 Task: Search one way flight ticket for 2 adults, 4 children and 1 infant on lap in business from Grand Forks: Grand Forks International Airport to Riverton: Central Wyoming Regional Airport (was Riverton Regional) on 8-4-2023. Choice of flights is Singapure airlines. Price is upto 98000. Outbound departure time preference is 4:45.
Action: Mouse moved to (382, 321)
Screenshot: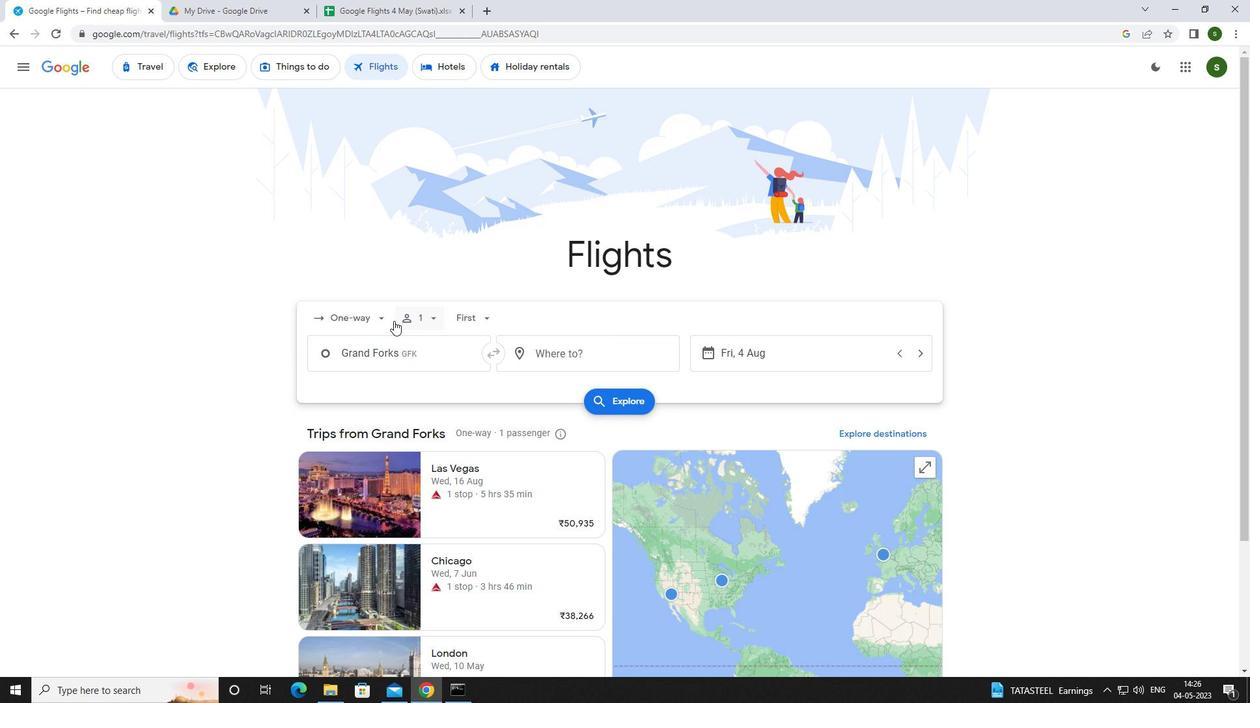 
Action: Mouse pressed left at (382, 321)
Screenshot: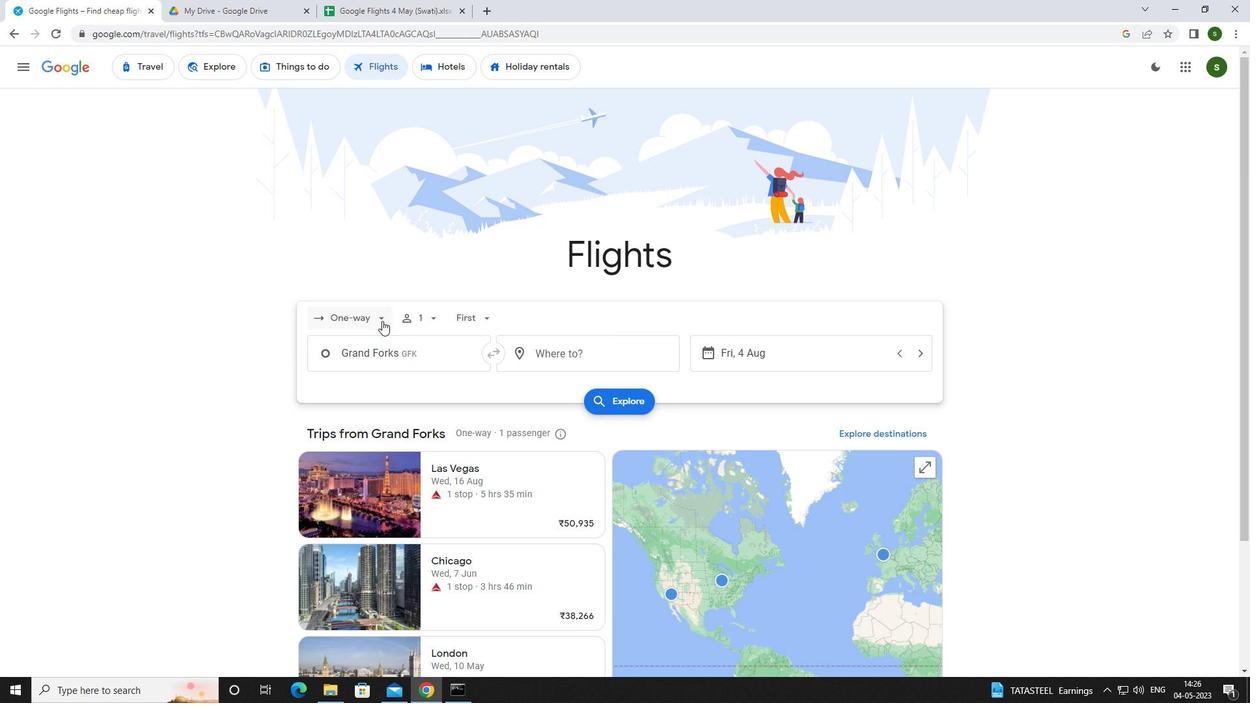 
Action: Mouse moved to (380, 377)
Screenshot: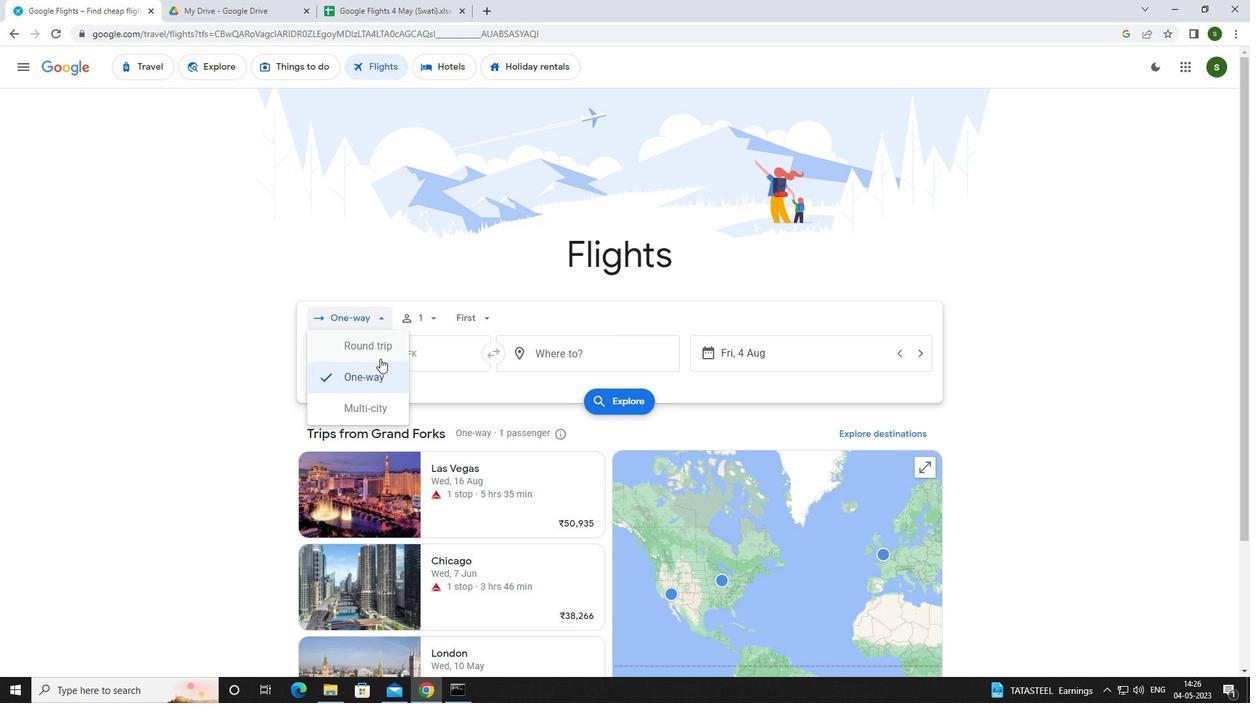 
Action: Mouse pressed left at (380, 377)
Screenshot: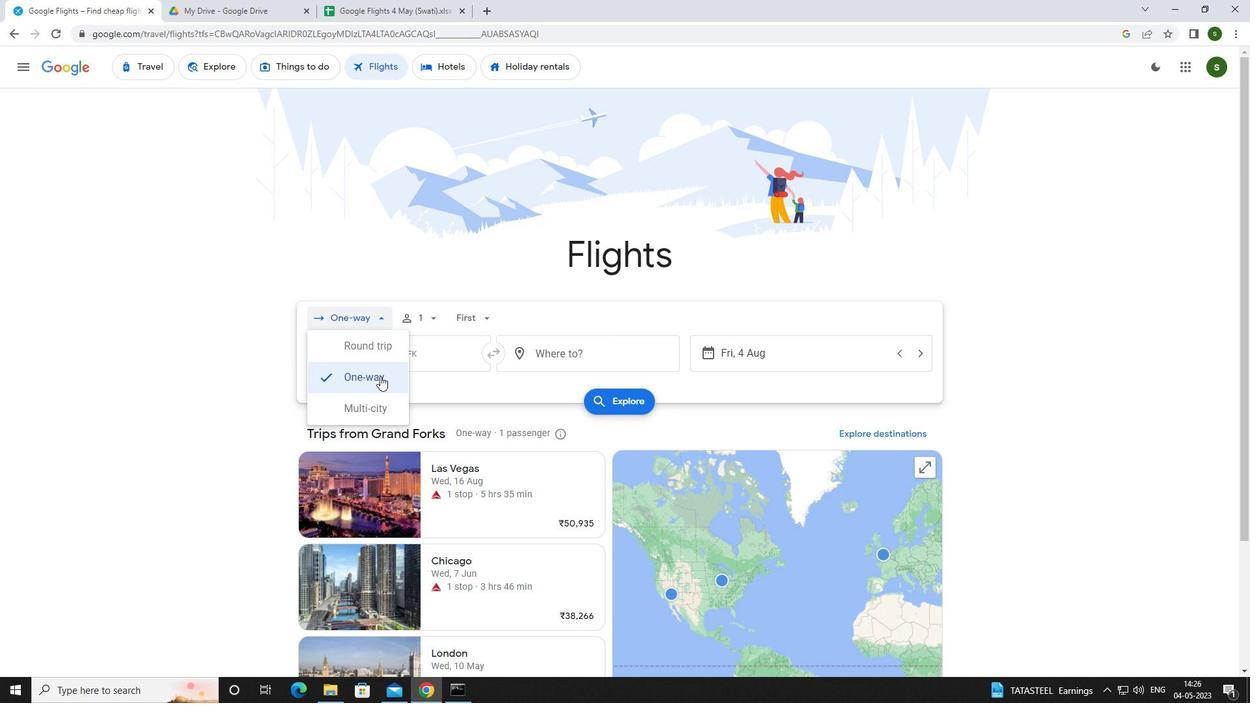
Action: Mouse moved to (433, 315)
Screenshot: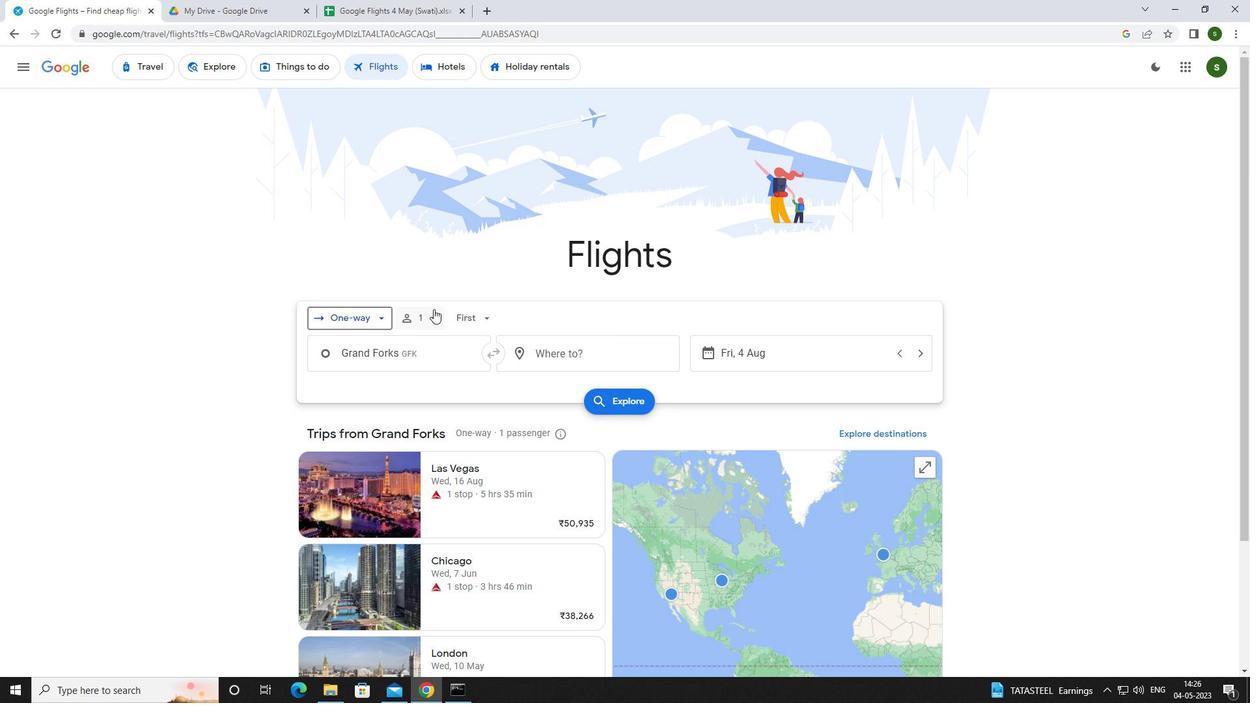 
Action: Mouse pressed left at (433, 315)
Screenshot: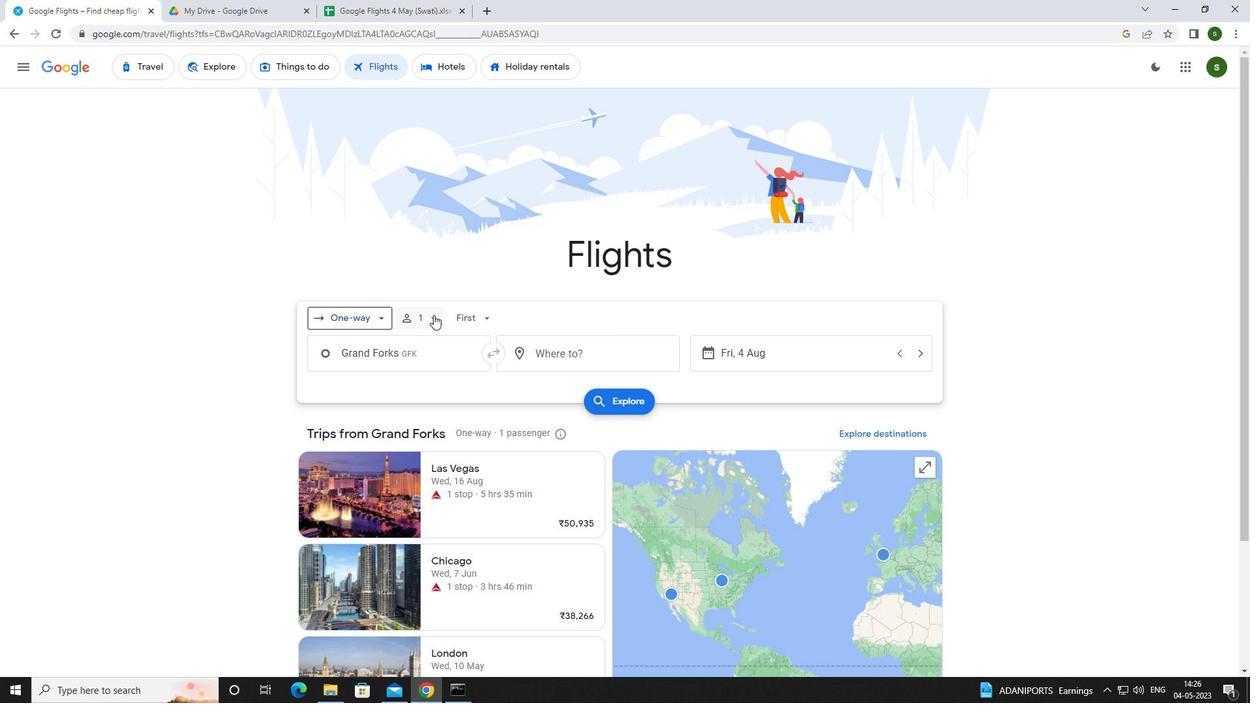 
Action: Mouse moved to (535, 355)
Screenshot: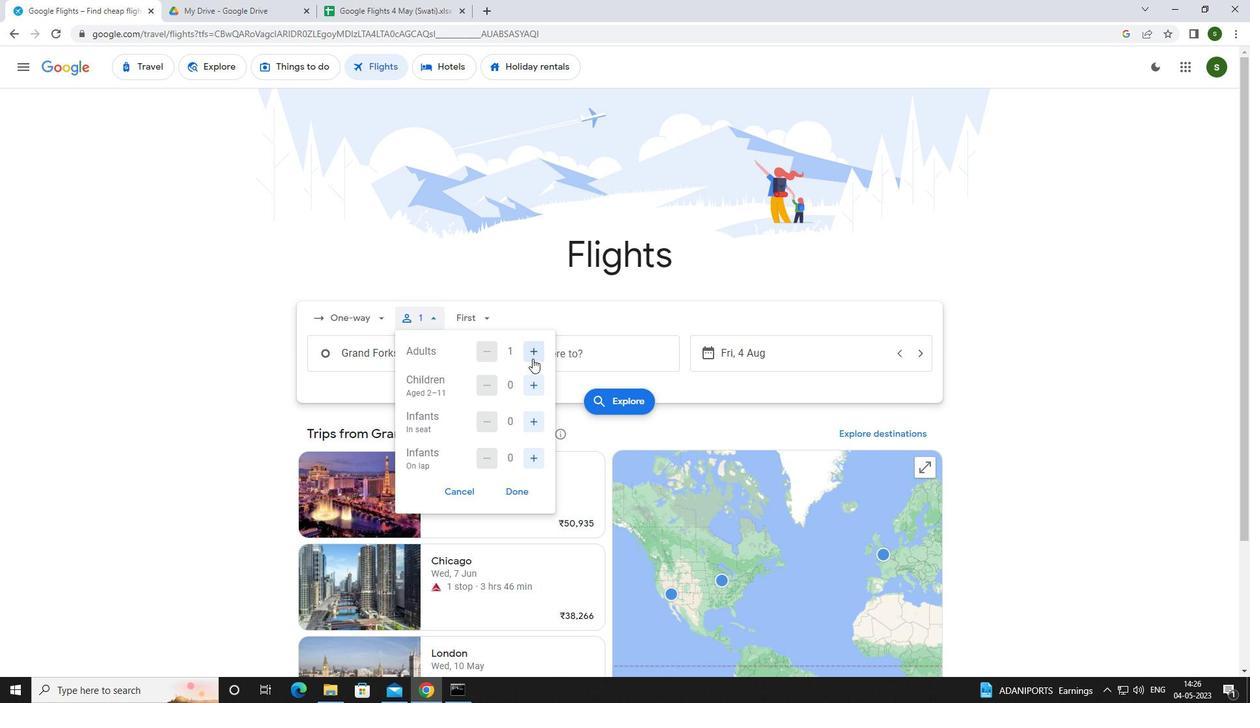 
Action: Mouse pressed left at (535, 355)
Screenshot: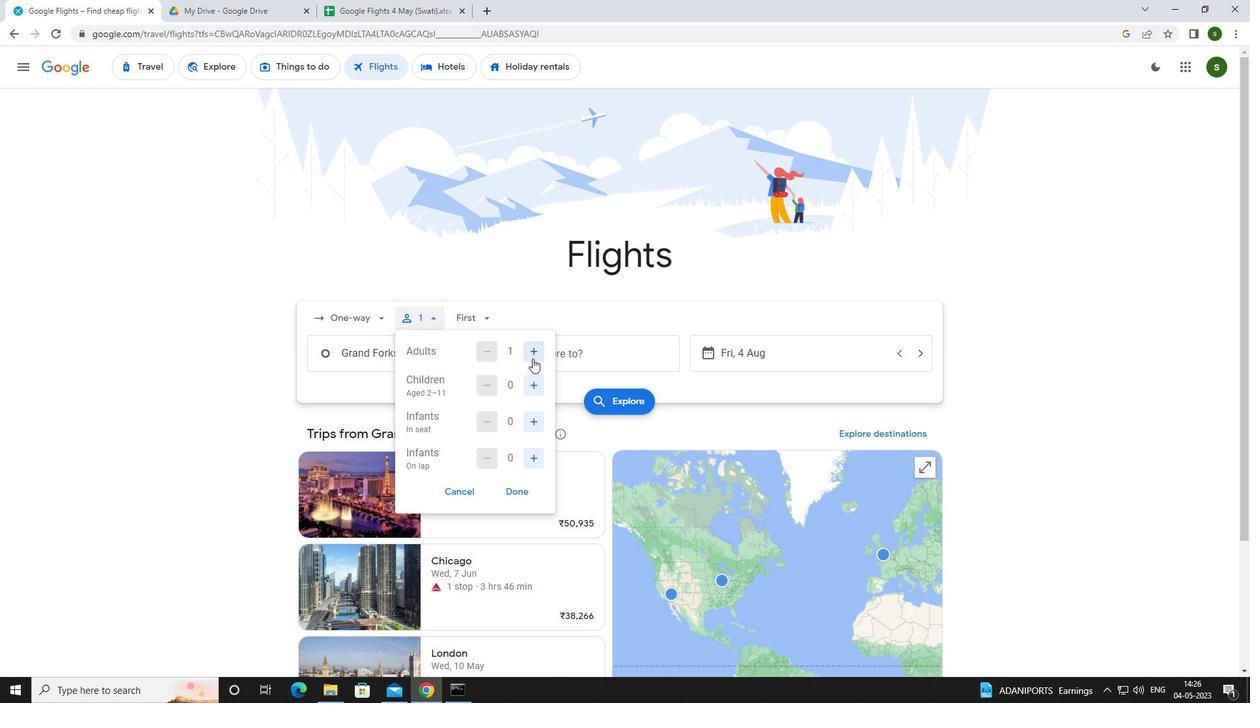 
Action: Mouse moved to (532, 373)
Screenshot: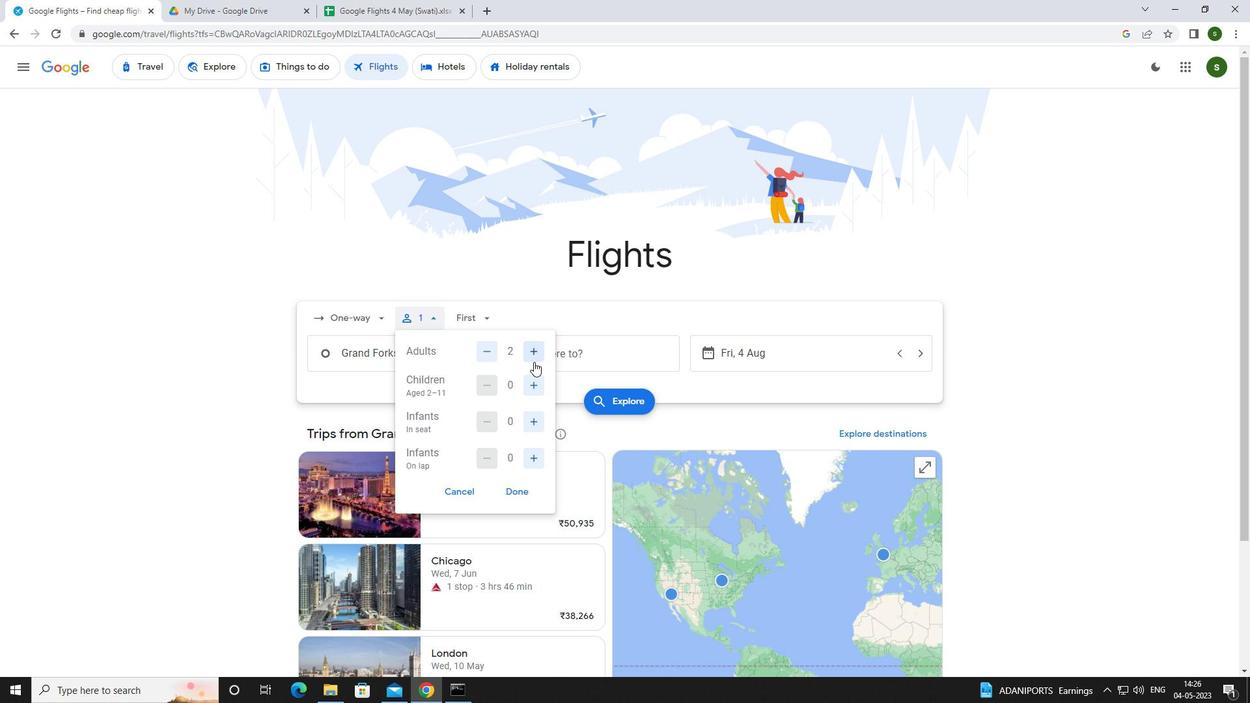 
Action: Mouse pressed left at (532, 373)
Screenshot: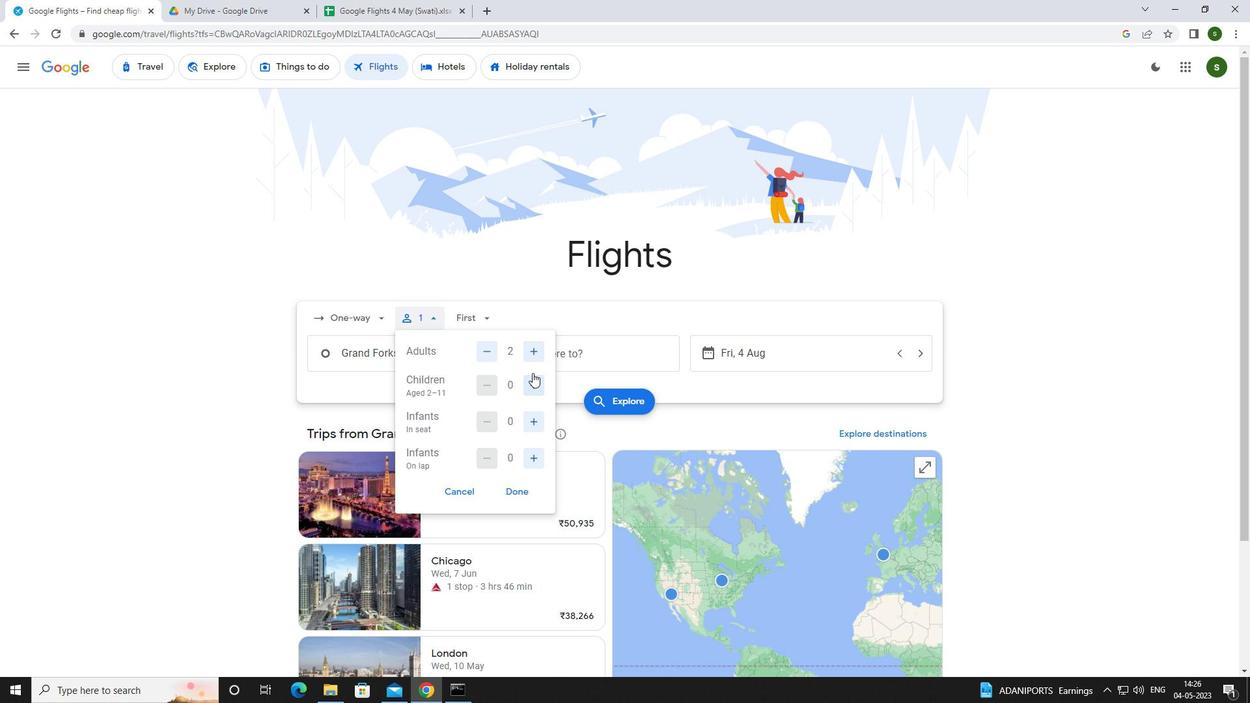 
Action: Mouse pressed left at (532, 373)
Screenshot: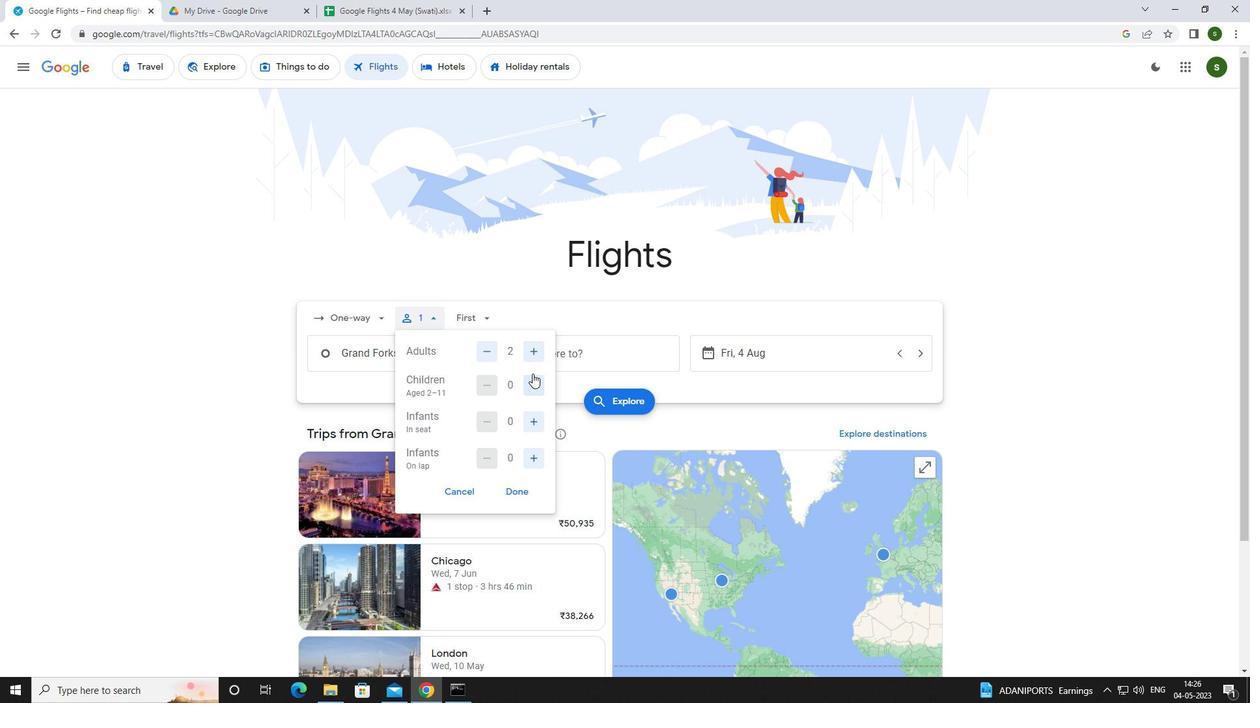 
Action: Mouse pressed left at (532, 373)
Screenshot: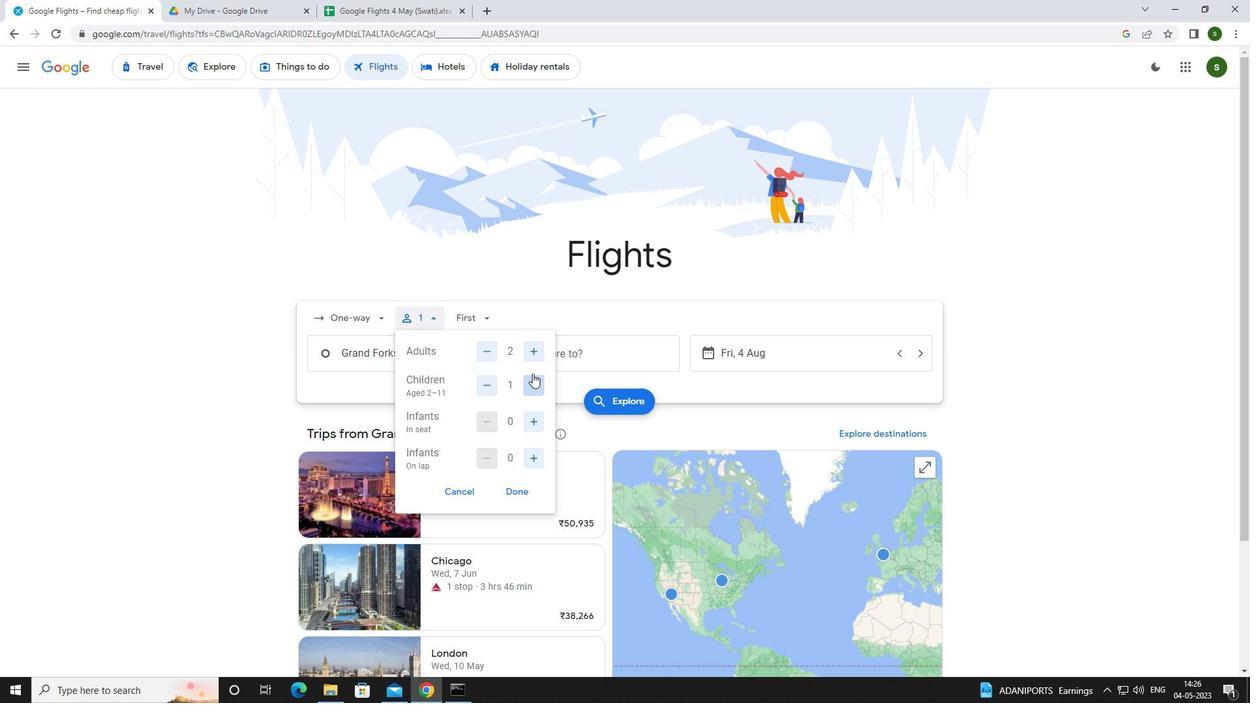 
Action: Mouse pressed left at (532, 373)
Screenshot: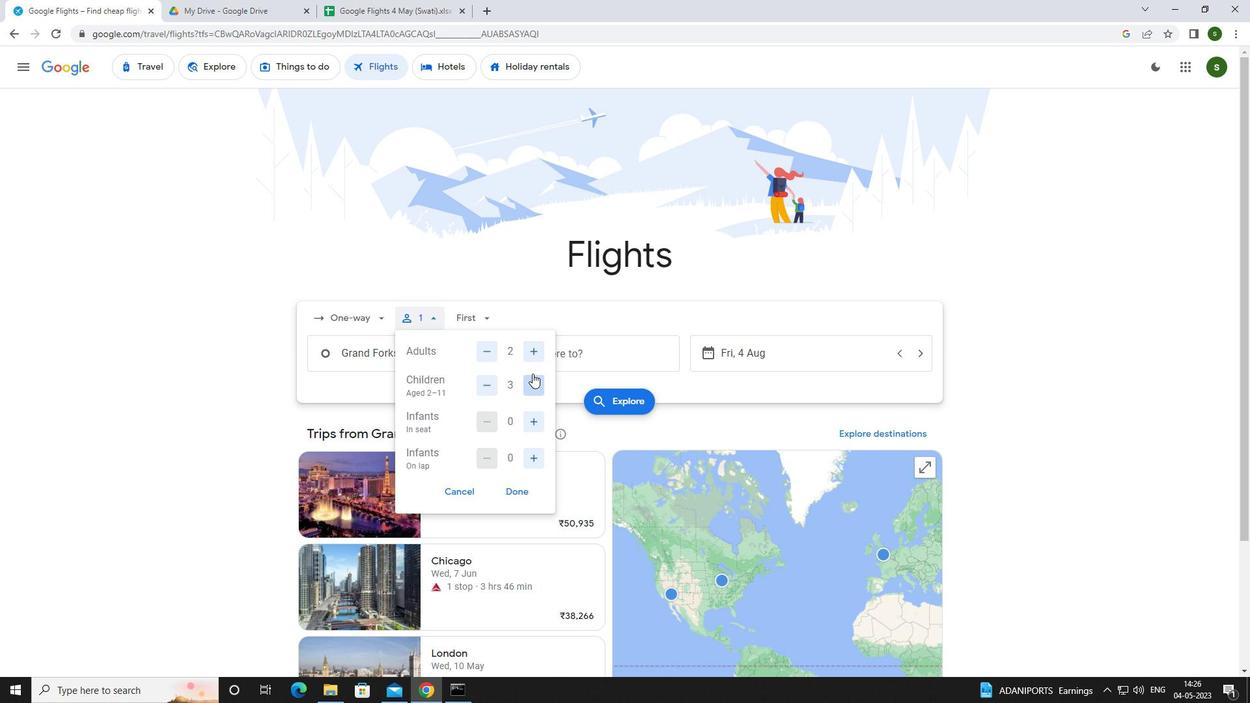 
Action: Mouse moved to (539, 453)
Screenshot: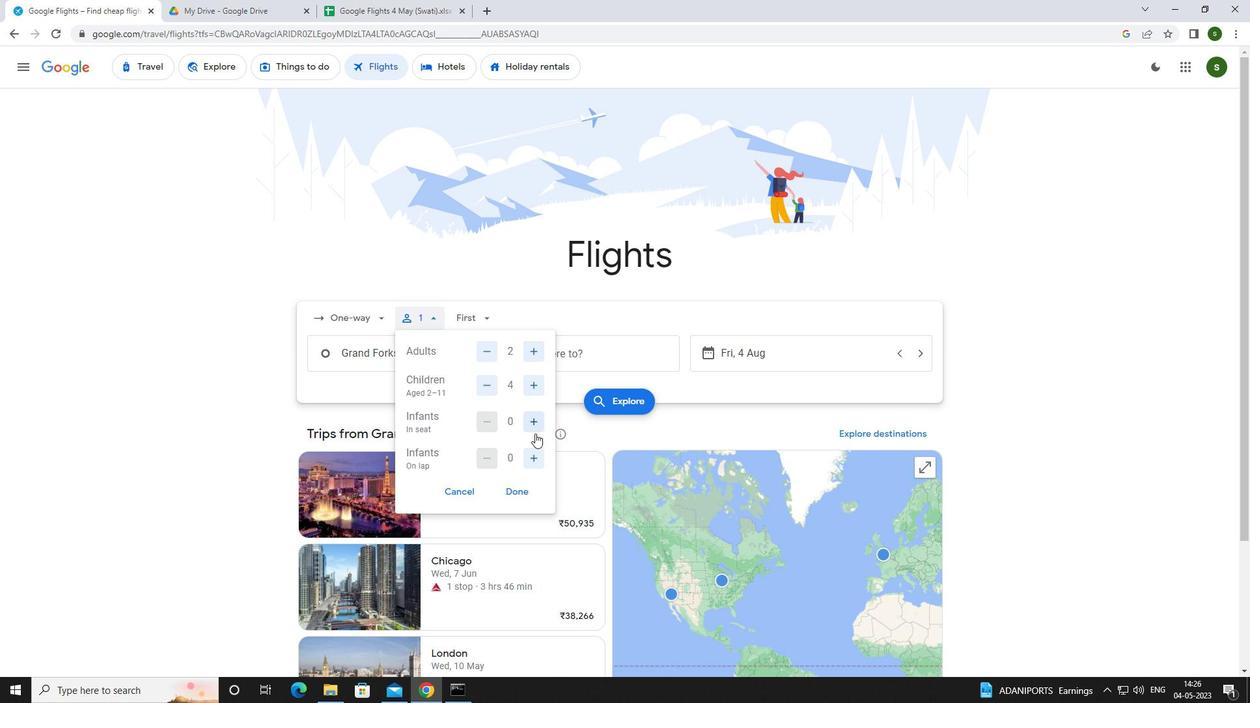 
Action: Mouse pressed left at (539, 453)
Screenshot: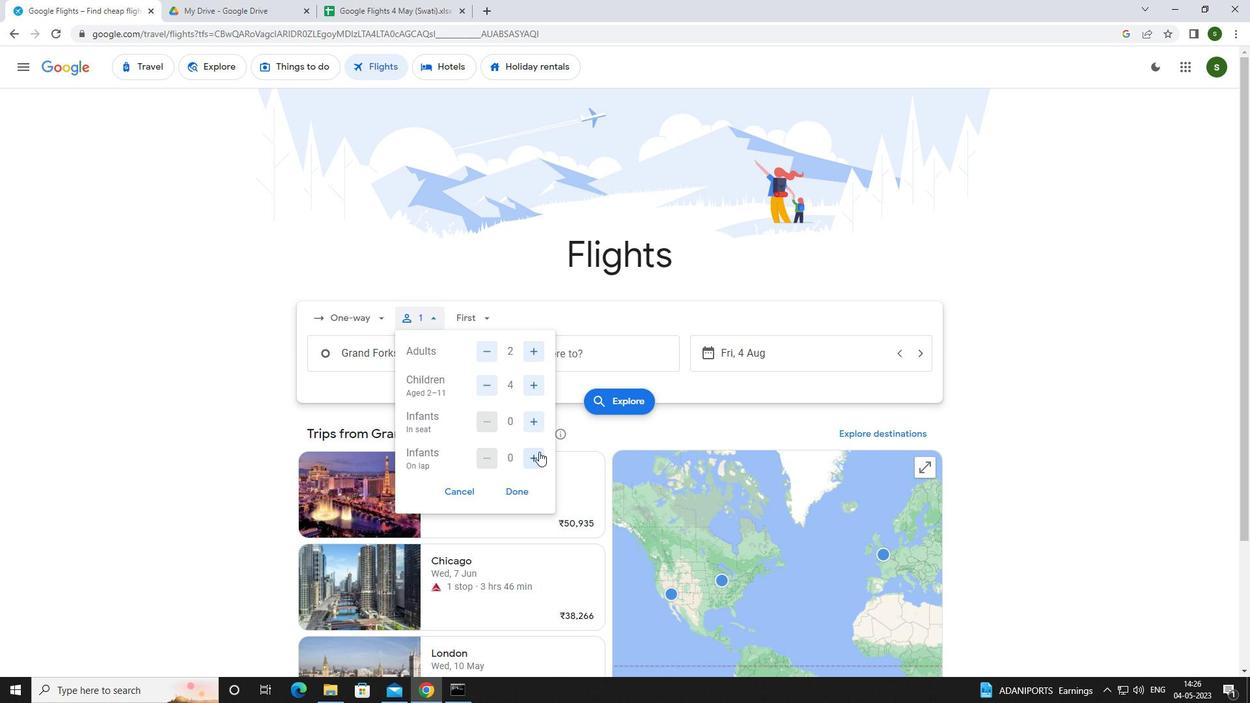 
Action: Mouse moved to (486, 316)
Screenshot: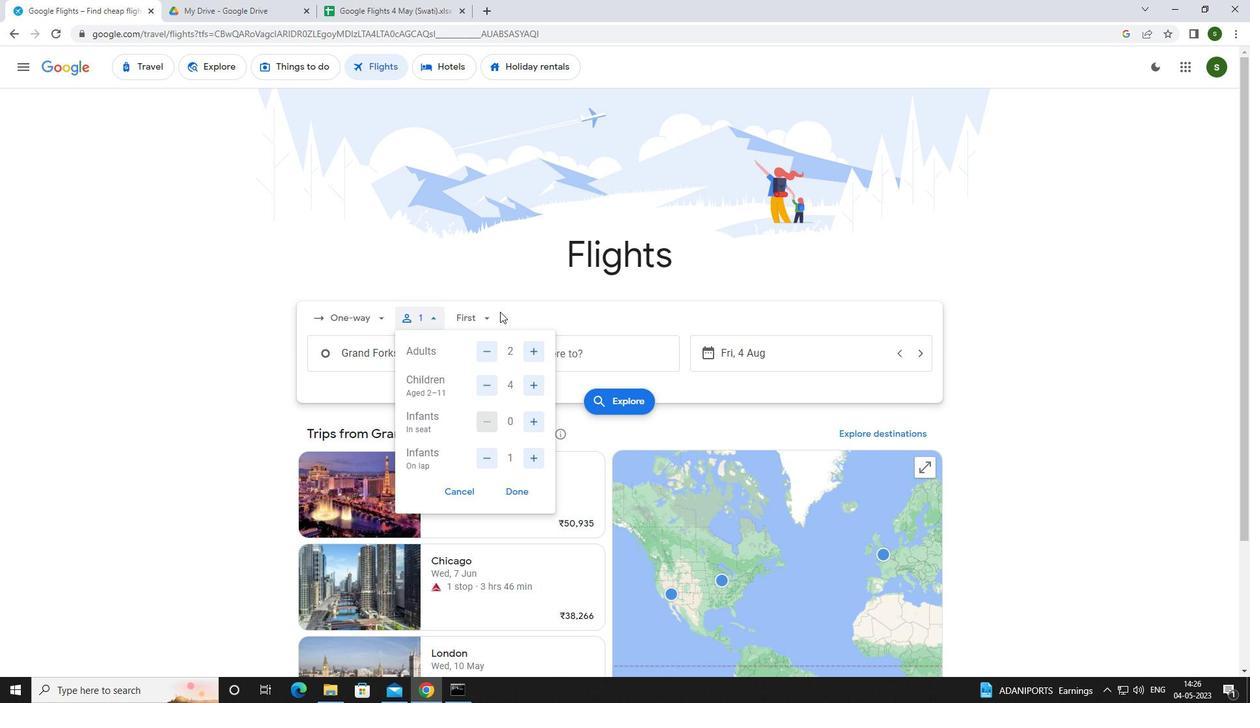 
Action: Mouse pressed left at (486, 316)
Screenshot: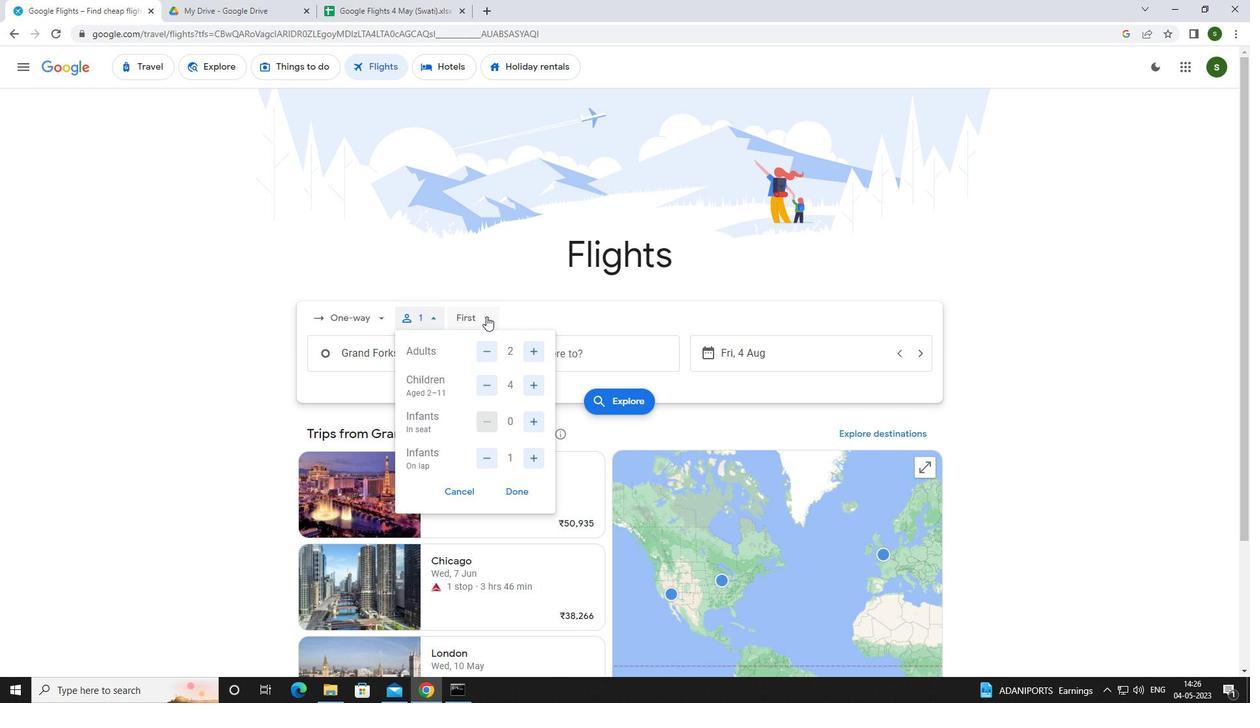 
Action: Mouse moved to (505, 404)
Screenshot: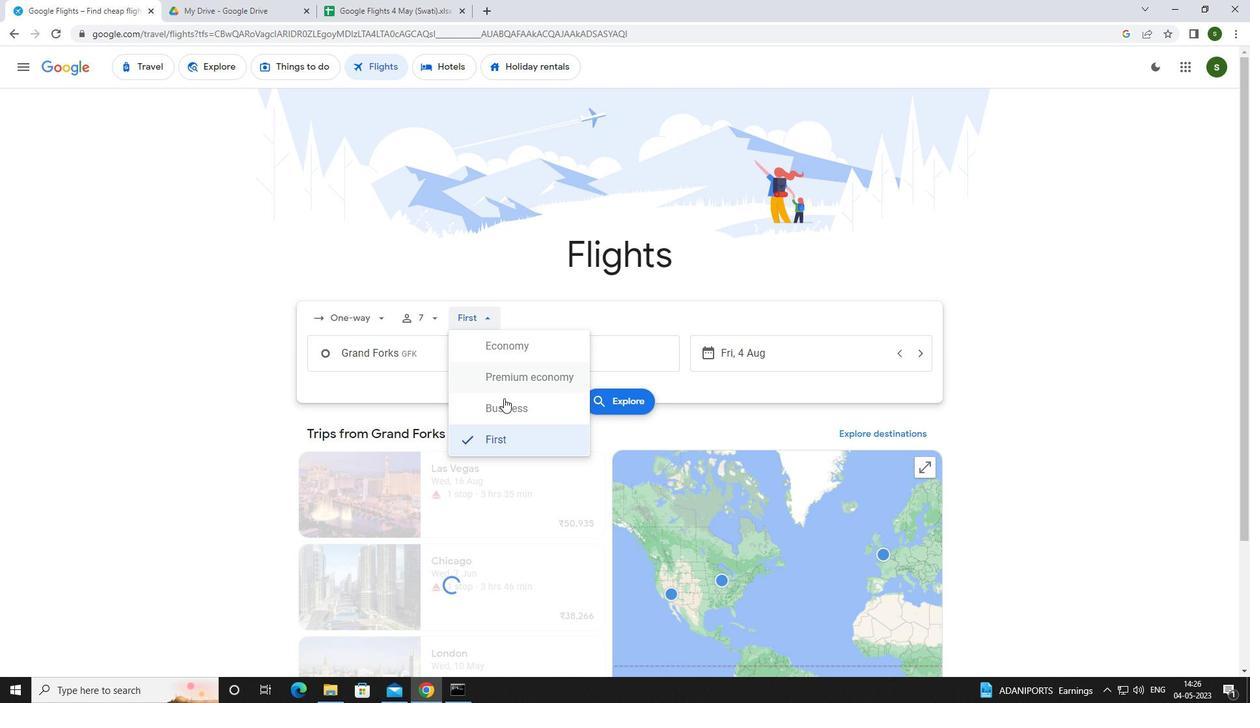 
Action: Mouse pressed left at (505, 404)
Screenshot: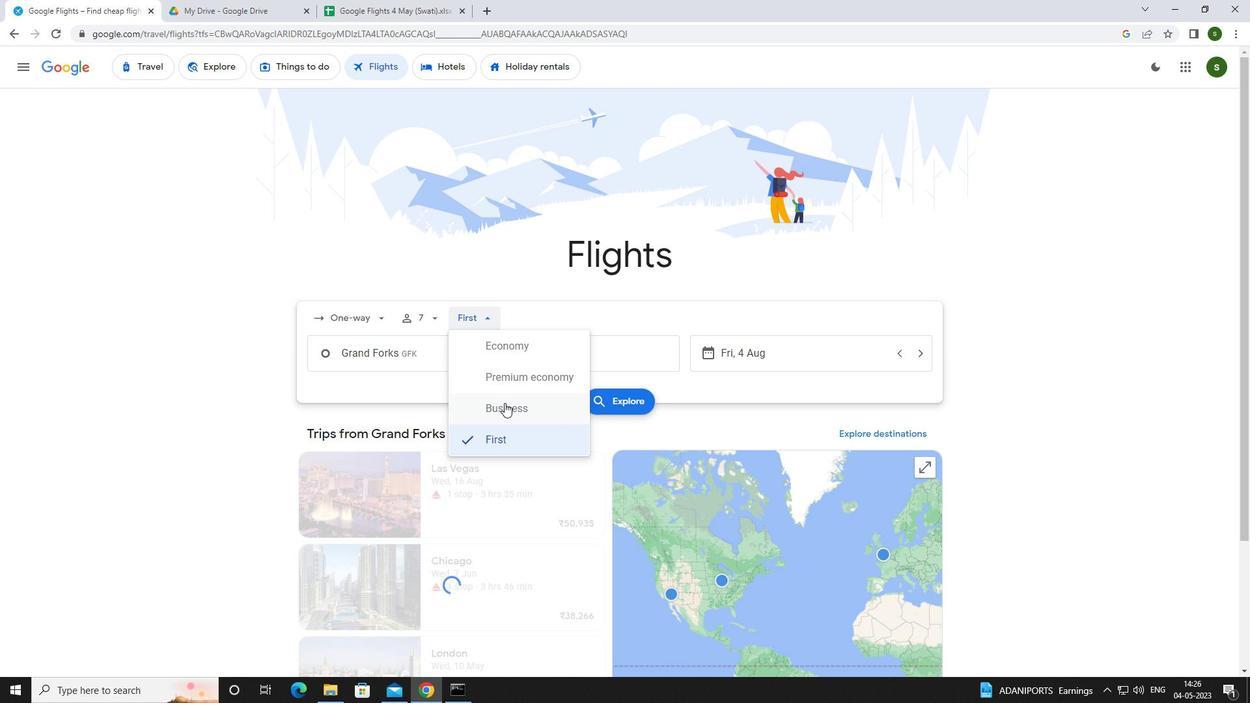 
Action: Mouse moved to (462, 356)
Screenshot: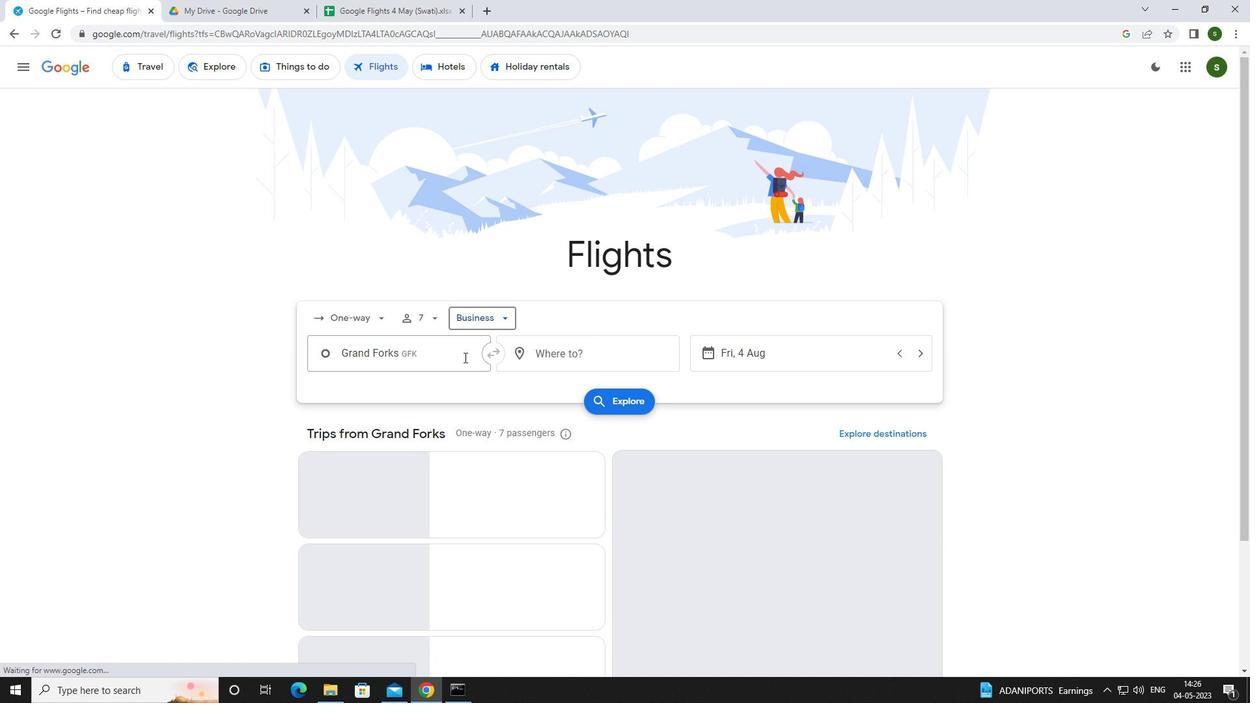
Action: Mouse pressed left at (462, 356)
Screenshot: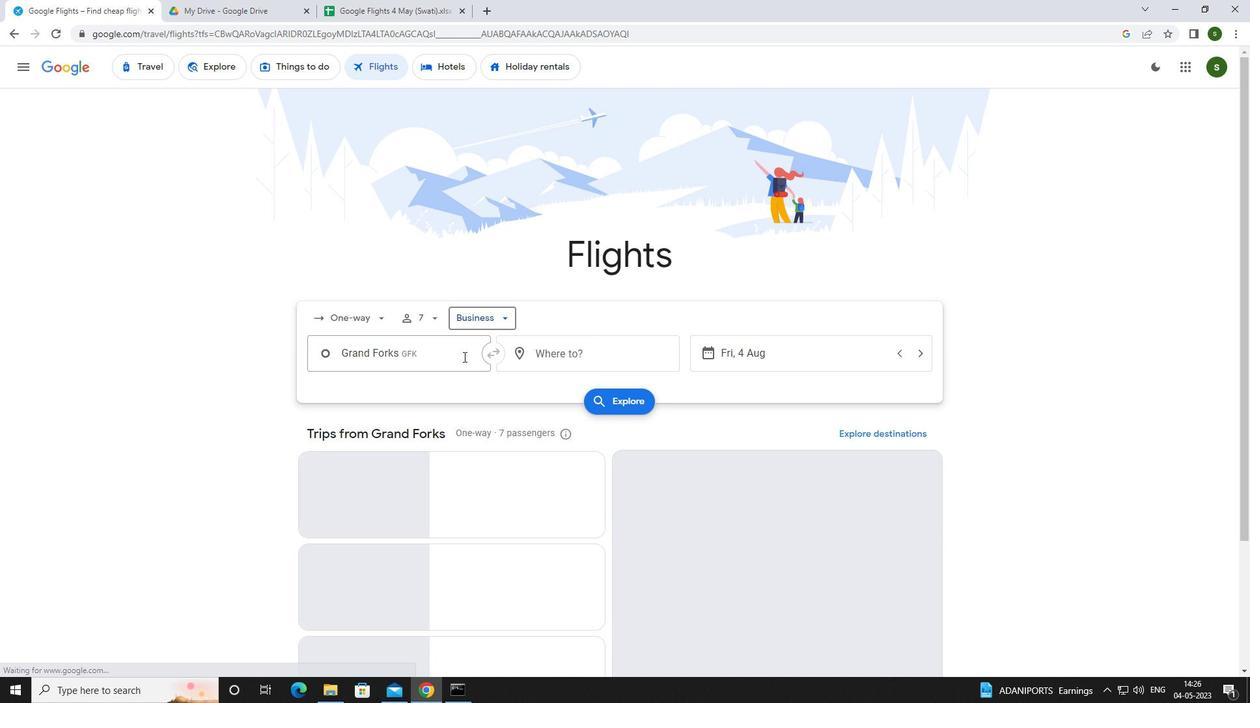 
Action: Mouse moved to (461, 356)
Screenshot: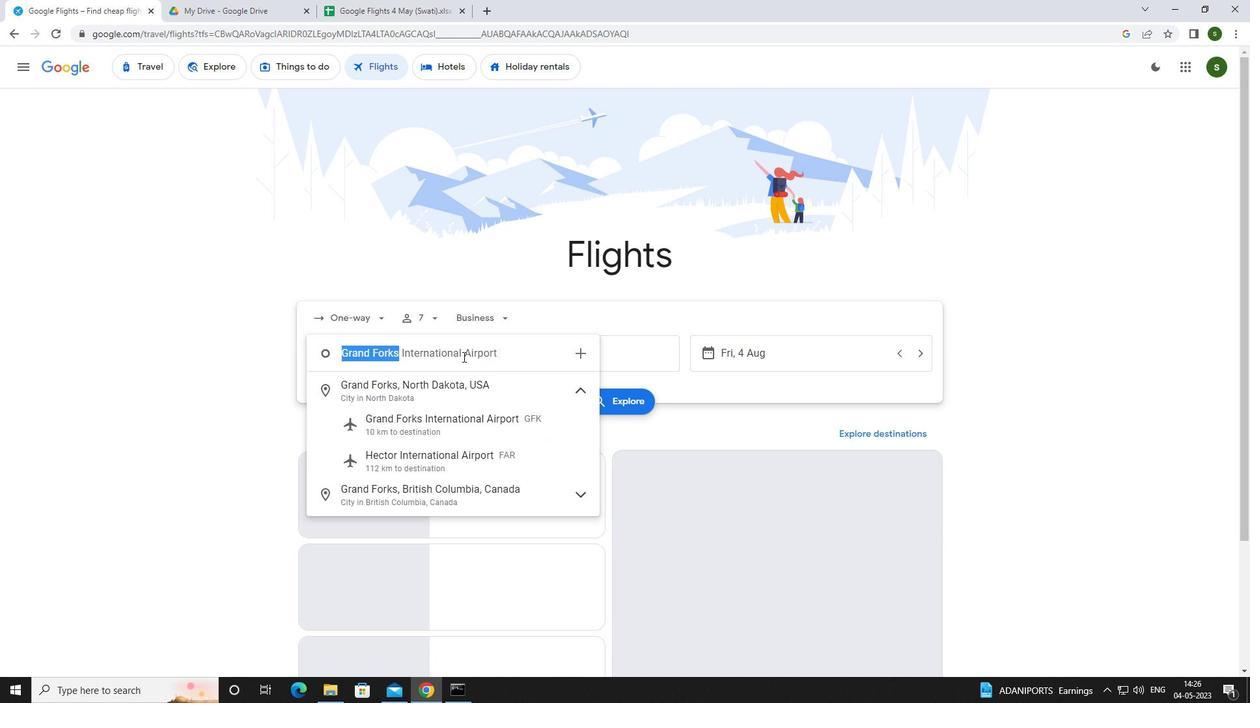 
Action: Key pressed <Key.caps_lock>g<Key.caps_lock>rand<Key.space><Key.caps_lock>f<Key.caps_lock>ork
Screenshot: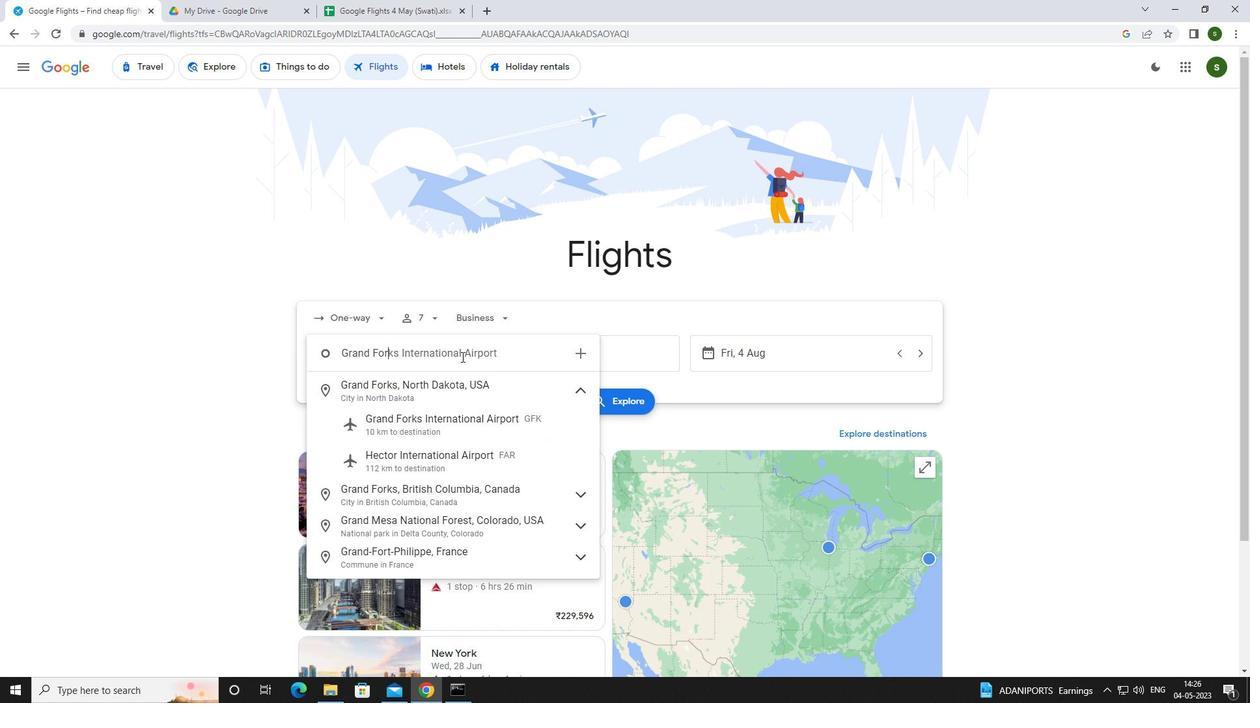 
Action: Mouse moved to (443, 427)
Screenshot: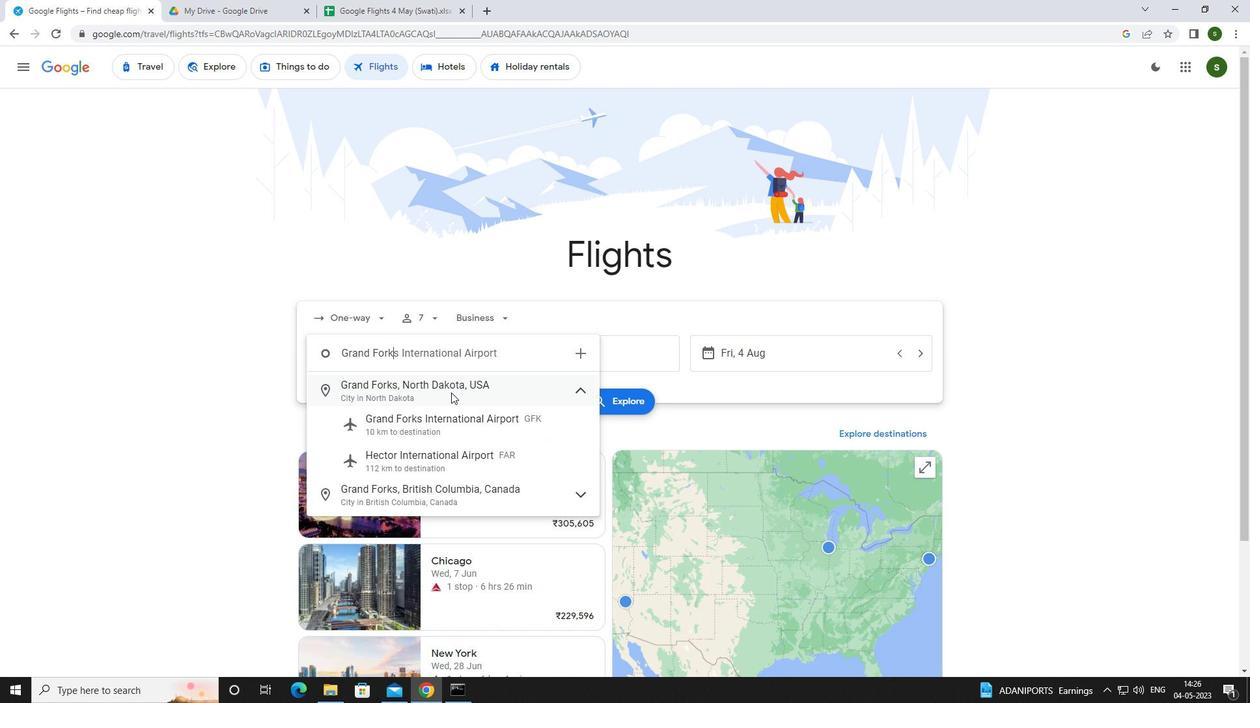 
Action: Mouse pressed left at (443, 427)
Screenshot: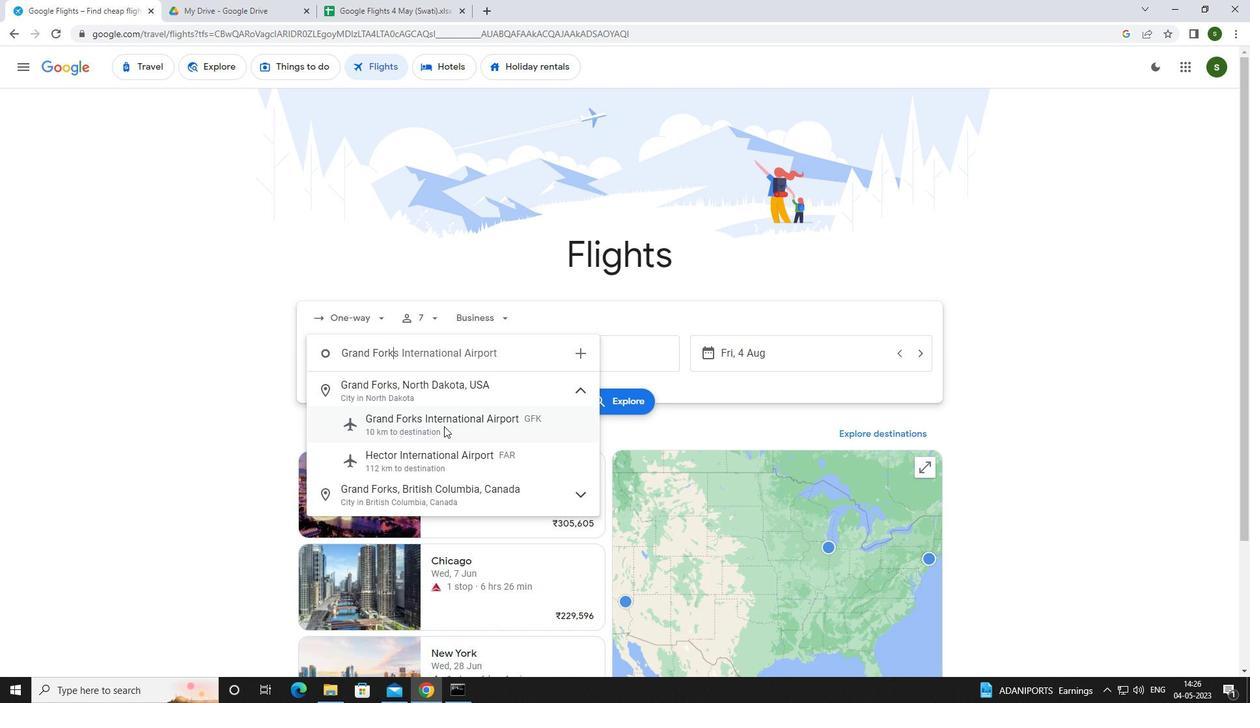 
Action: Mouse moved to (575, 362)
Screenshot: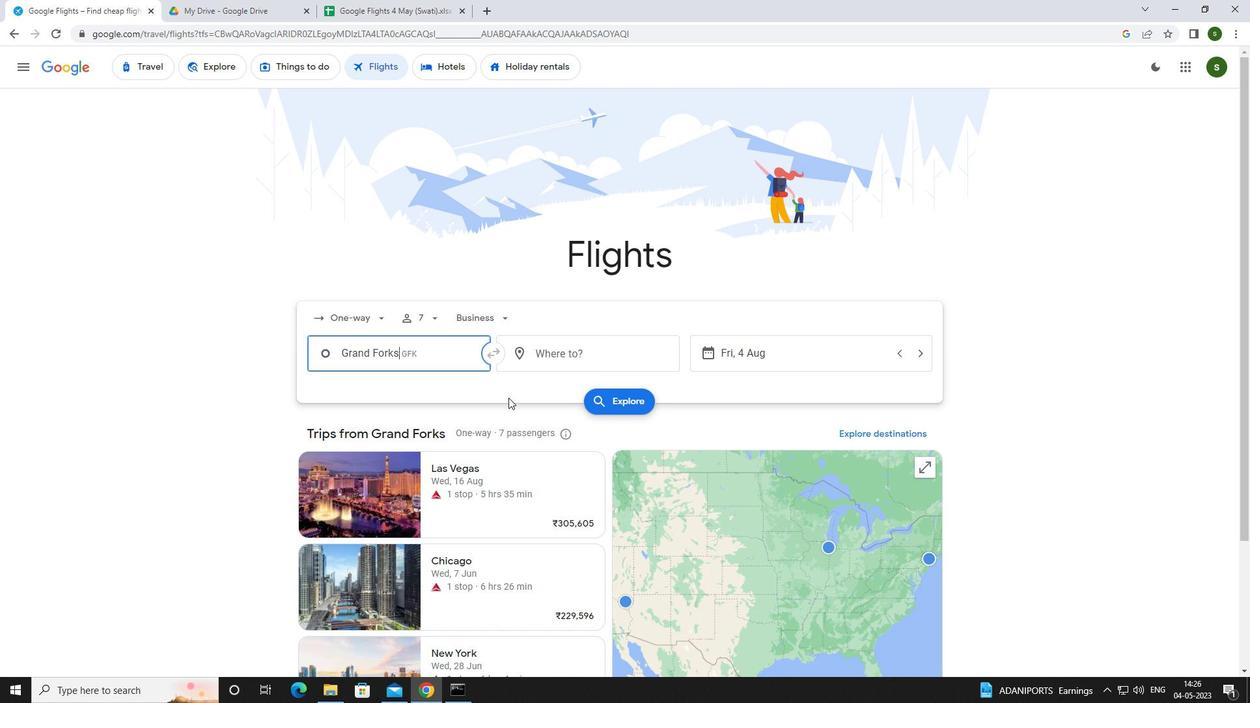 
Action: Mouse pressed left at (575, 362)
Screenshot: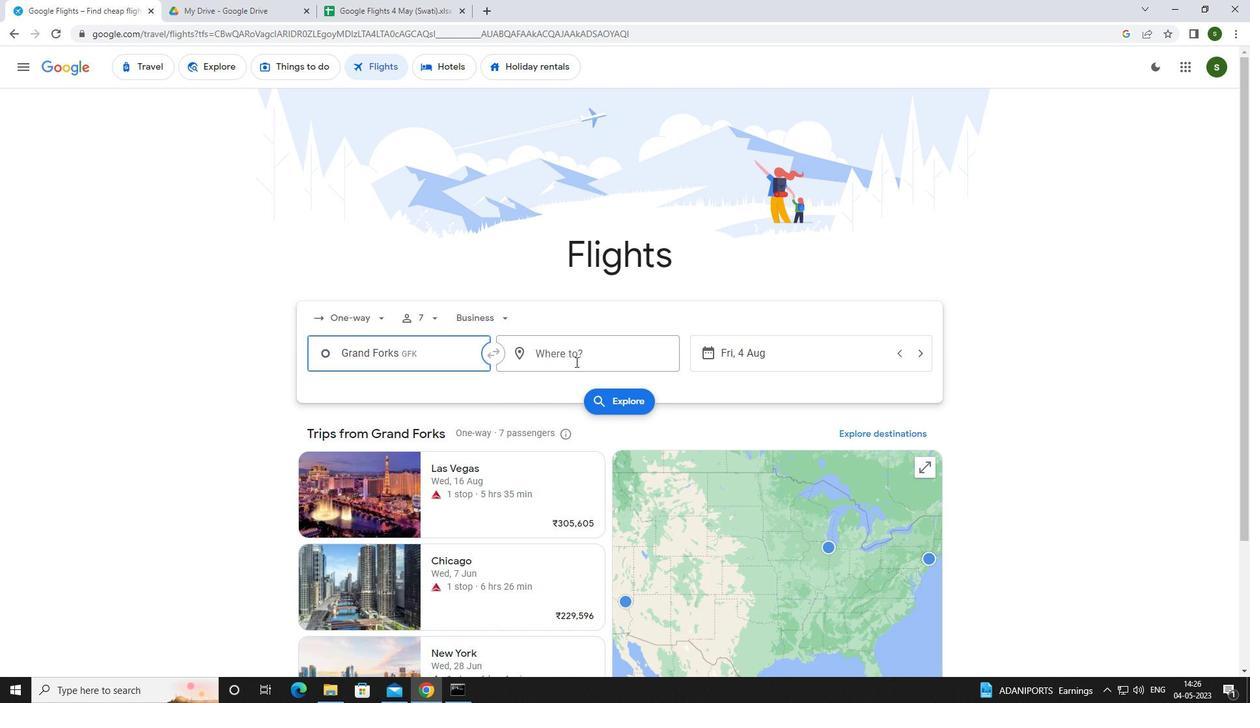 
Action: Key pressed <Key.caps_lock>r<Key.caps_lock>iverto
Screenshot: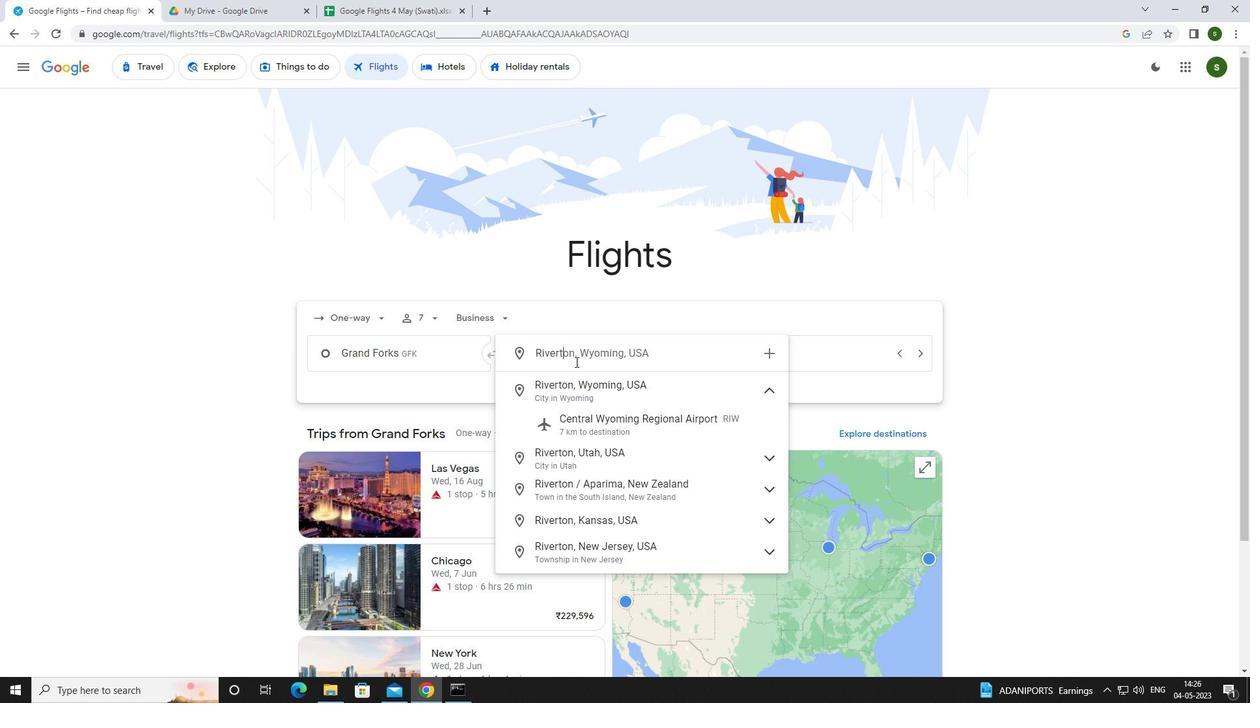 
Action: Mouse moved to (597, 438)
Screenshot: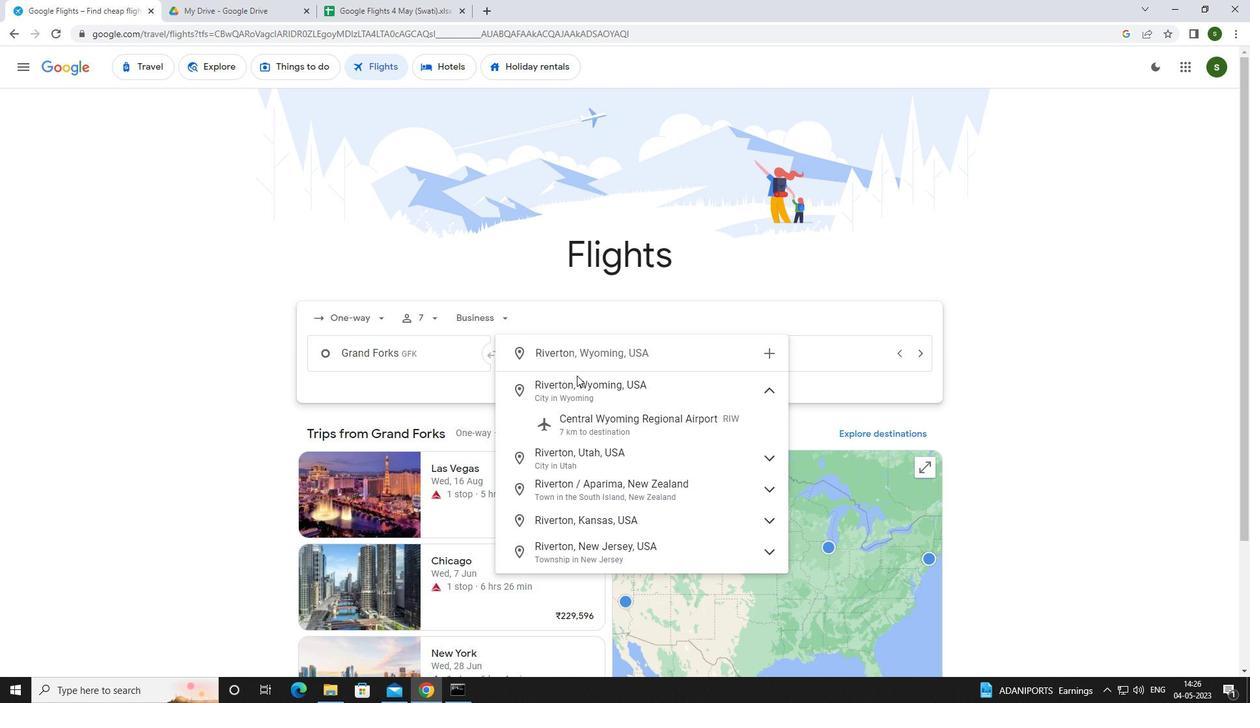 
Action: Mouse pressed left at (597, 438)
Screenshot: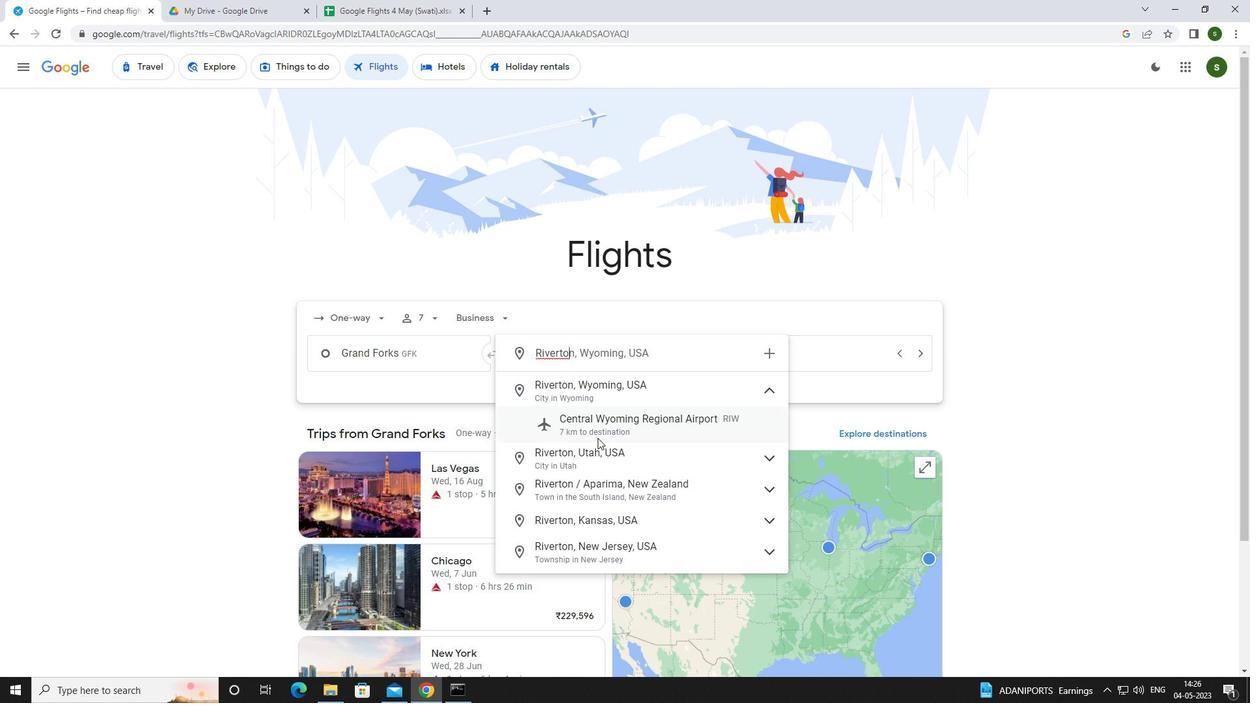 
Action: Mouse moved to (770, 358)
Screenshot: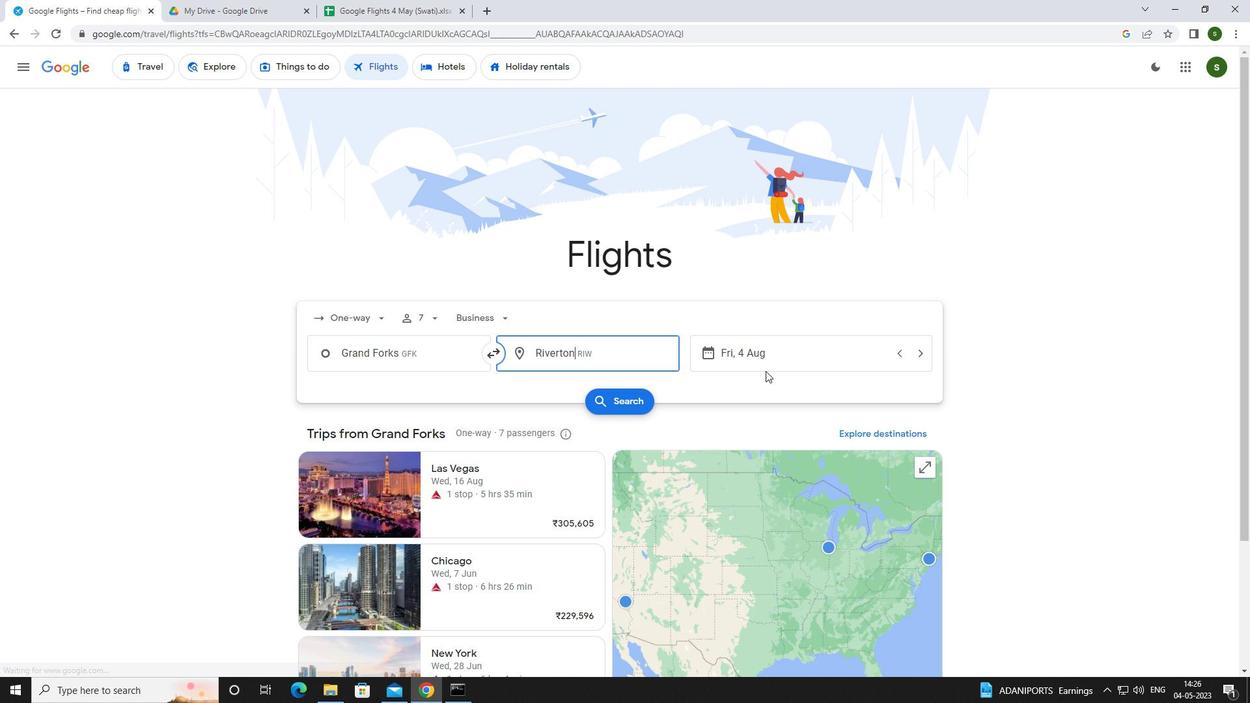 
Action: Mouse pressed left at (770, 358)
Screenshot: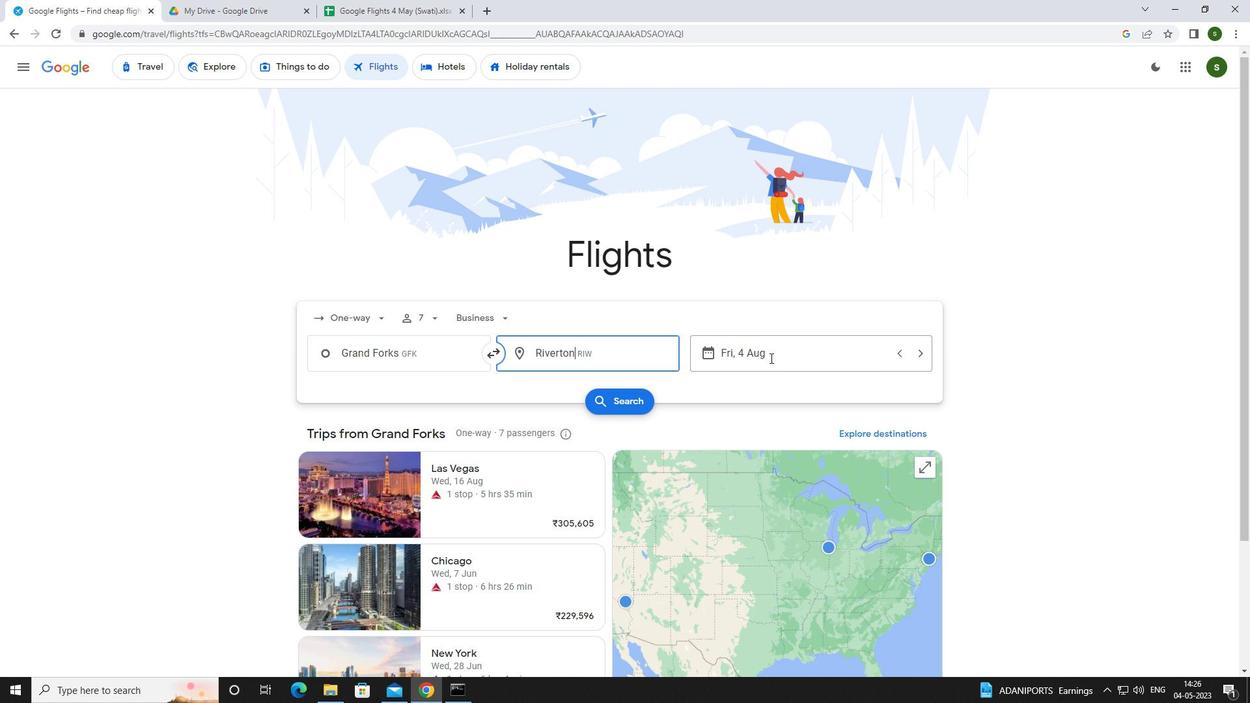 
Action: Mouse moved to (626, 442)
Screenshot: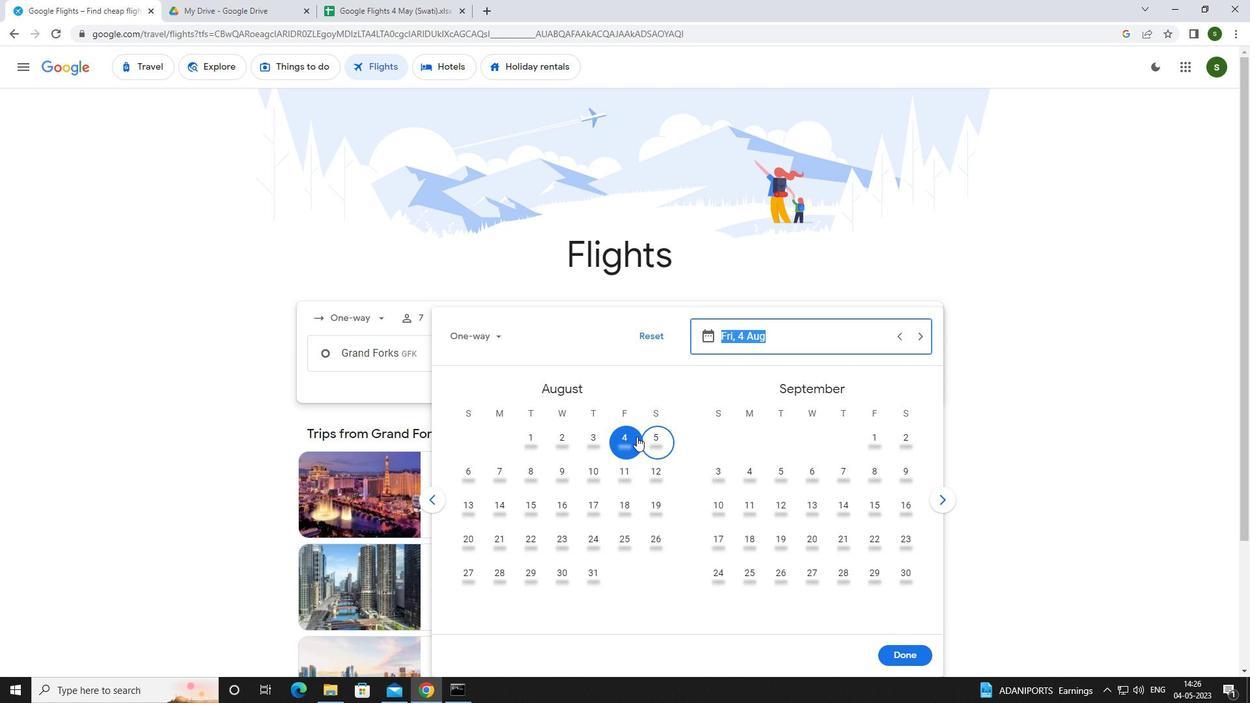 
Action: Mouse pressed left at (626, 442)
Screenshot: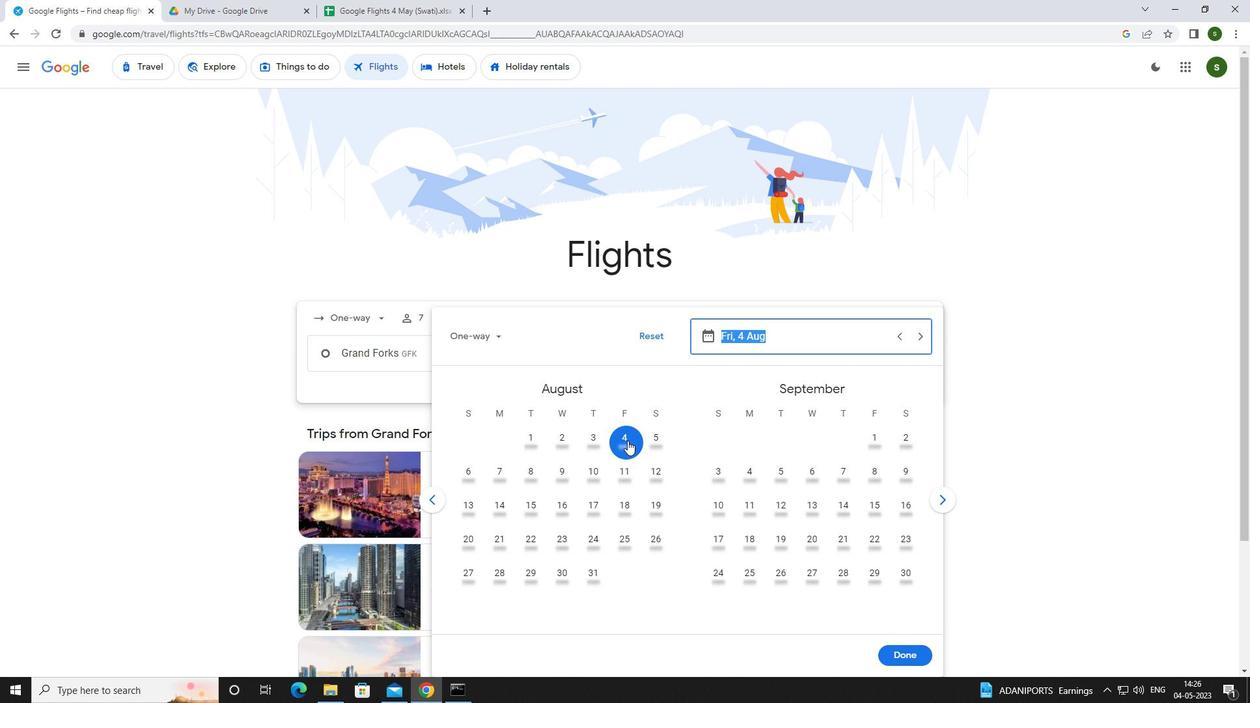 
Action: Mouse moved to (896, 662)
Screenshot: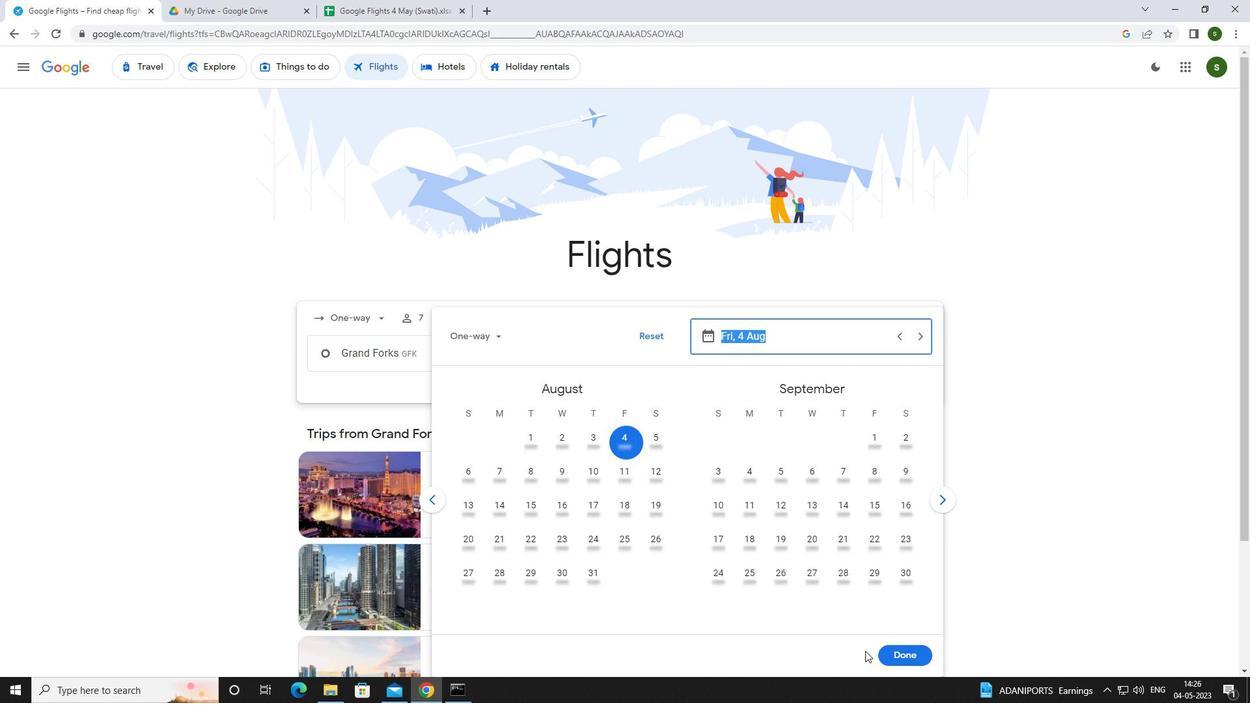 
Action: Mouse pressed left at (896, 662)
Screenshot: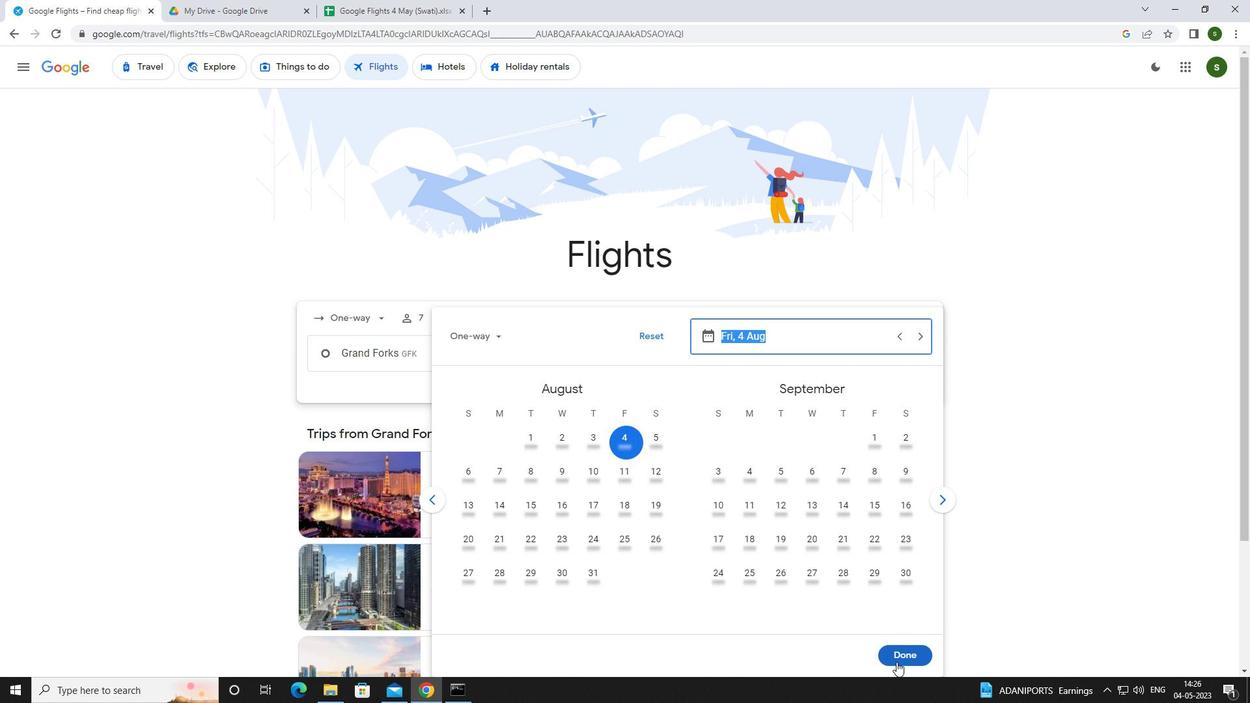 
Action: Mouse moved to (621, 395)
Screenshot: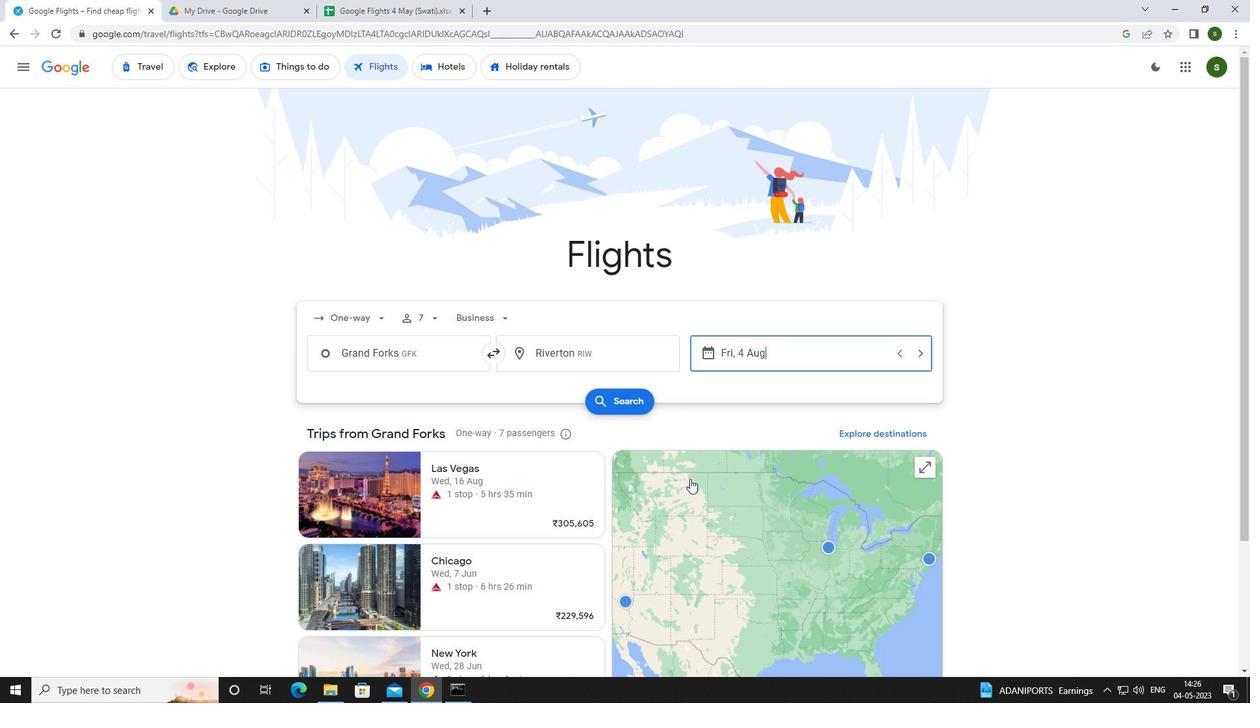 
Action: Mouse pressed left at (621, 395)
Screenshot: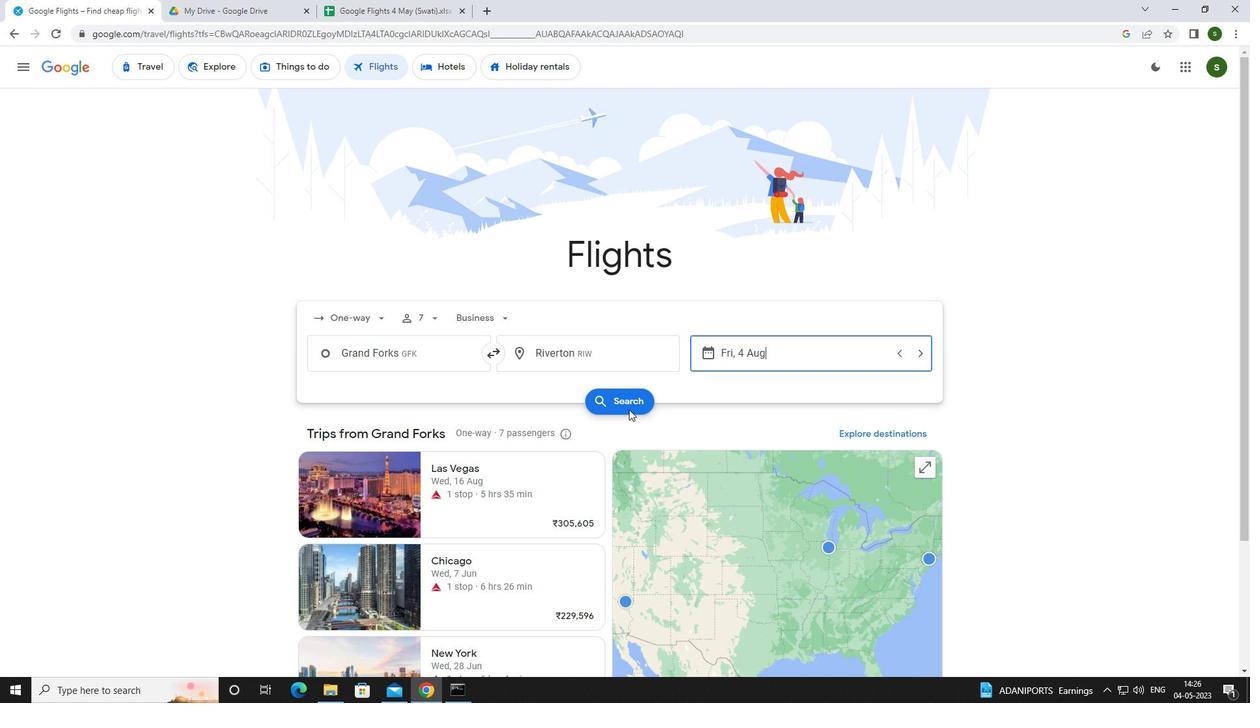 
Action: Mouse moved to (330, 187)
Screenshot: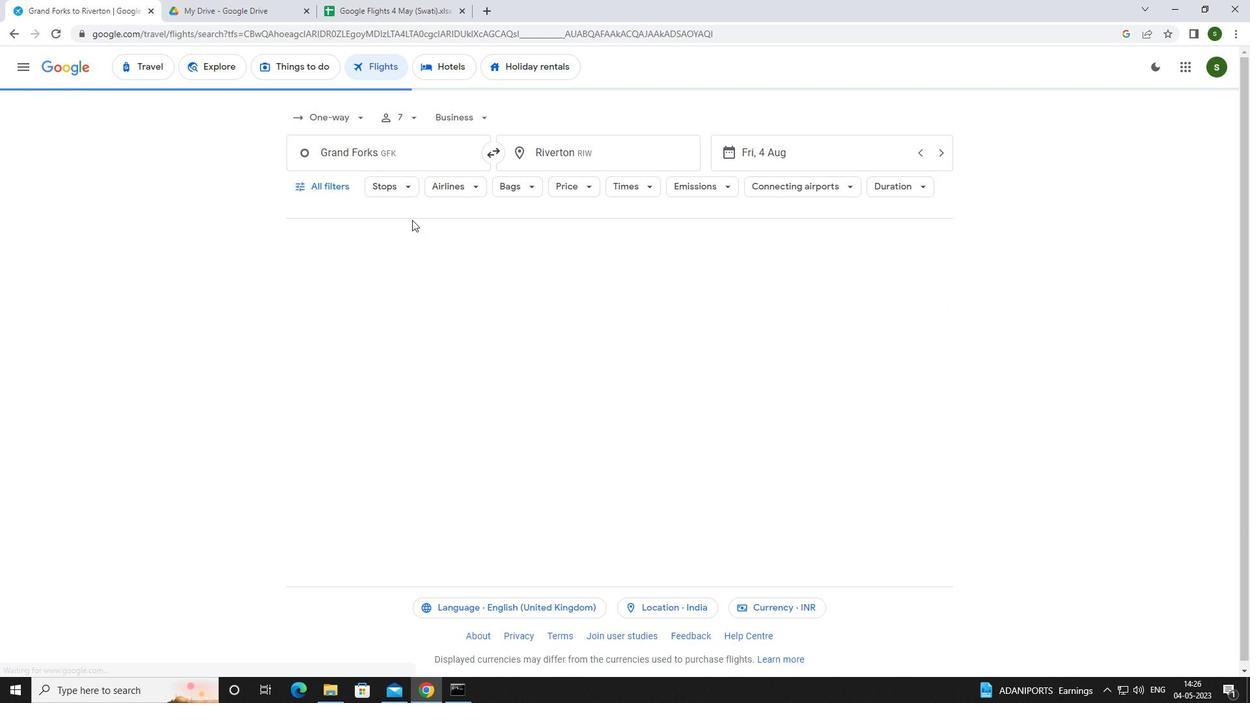 
Action: Mouse pressed left at (330, 187)
Screenshot: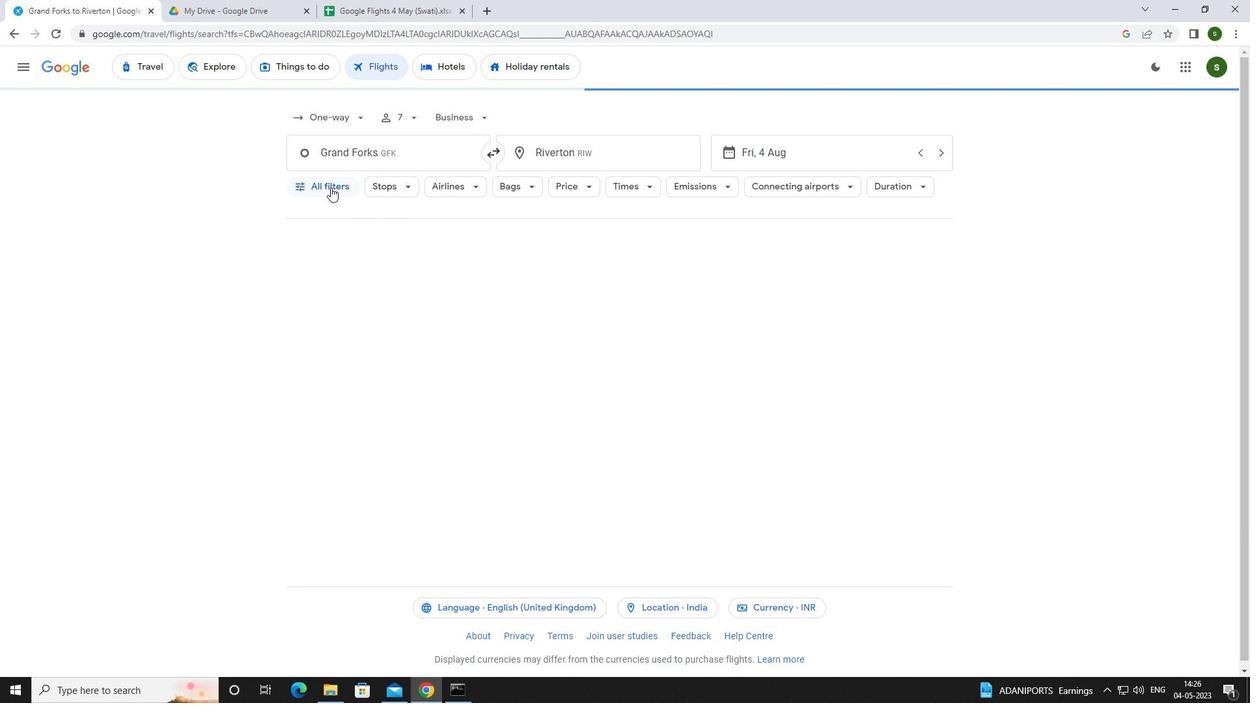 
Action: Mouse moved to (487, 460)
Screenshot: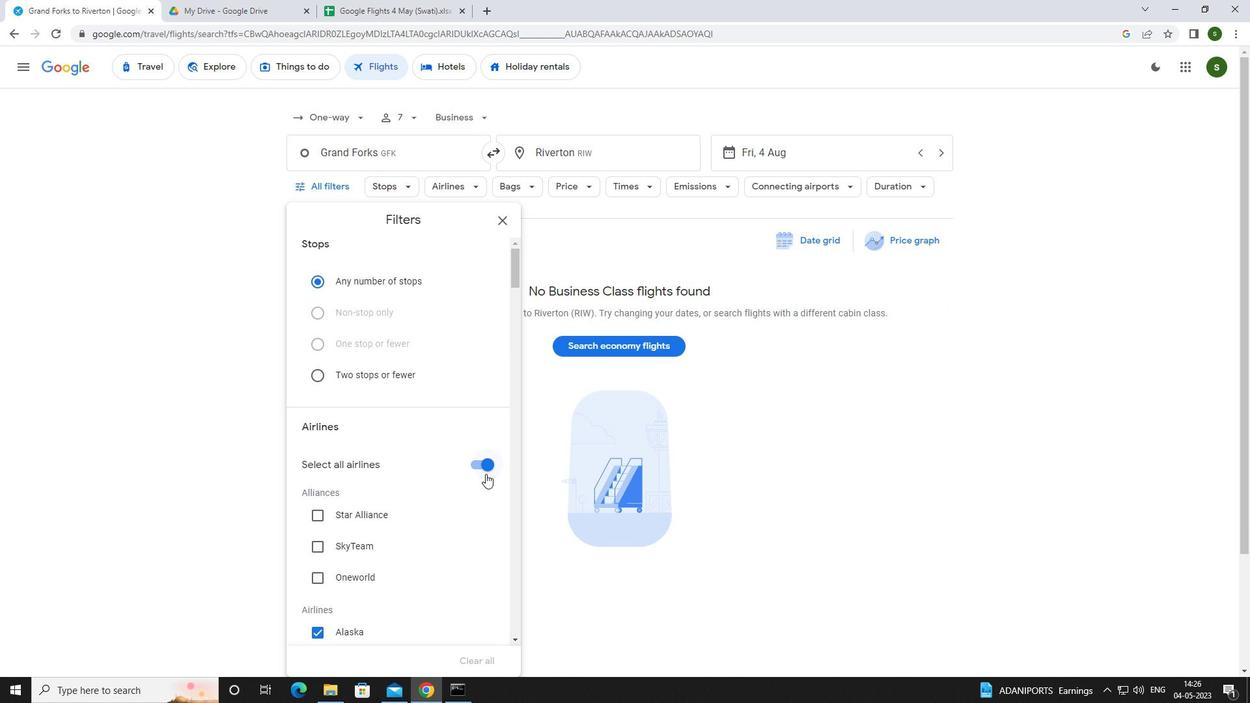 
Action: Mouse pressed left at (487, 460)
Screenshot: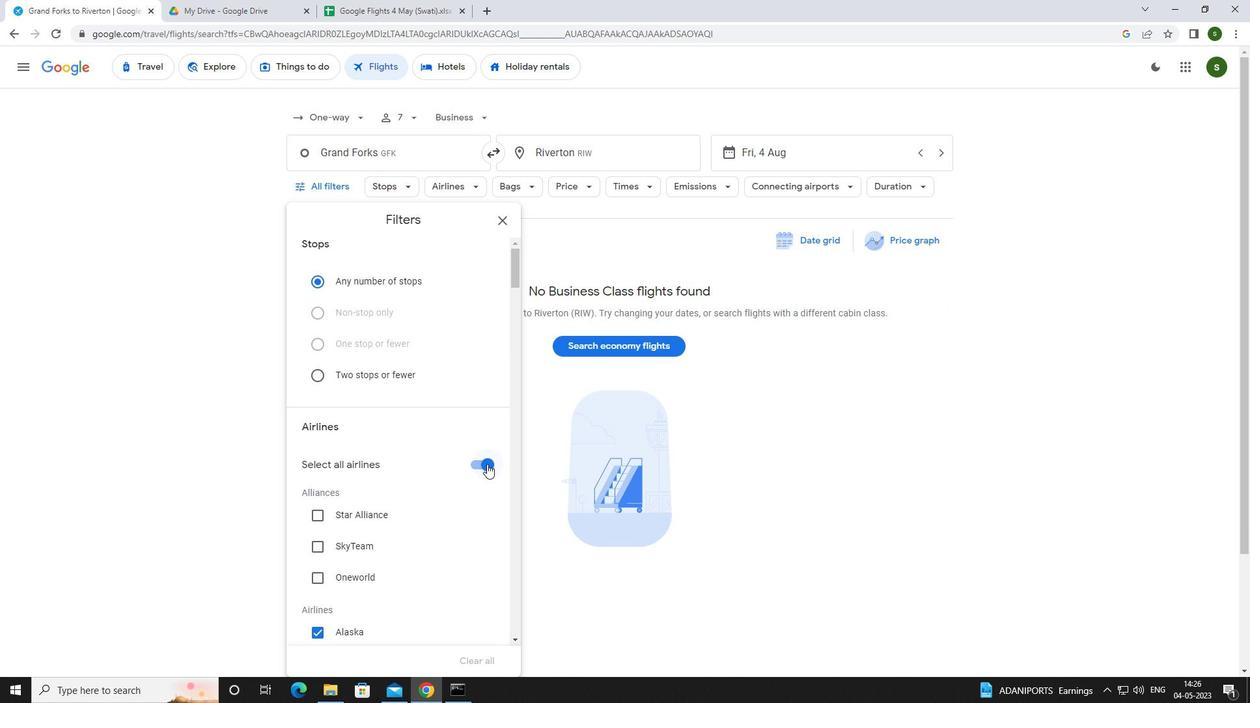 
Action: Mouse moved to (447, 400)
Screenshot: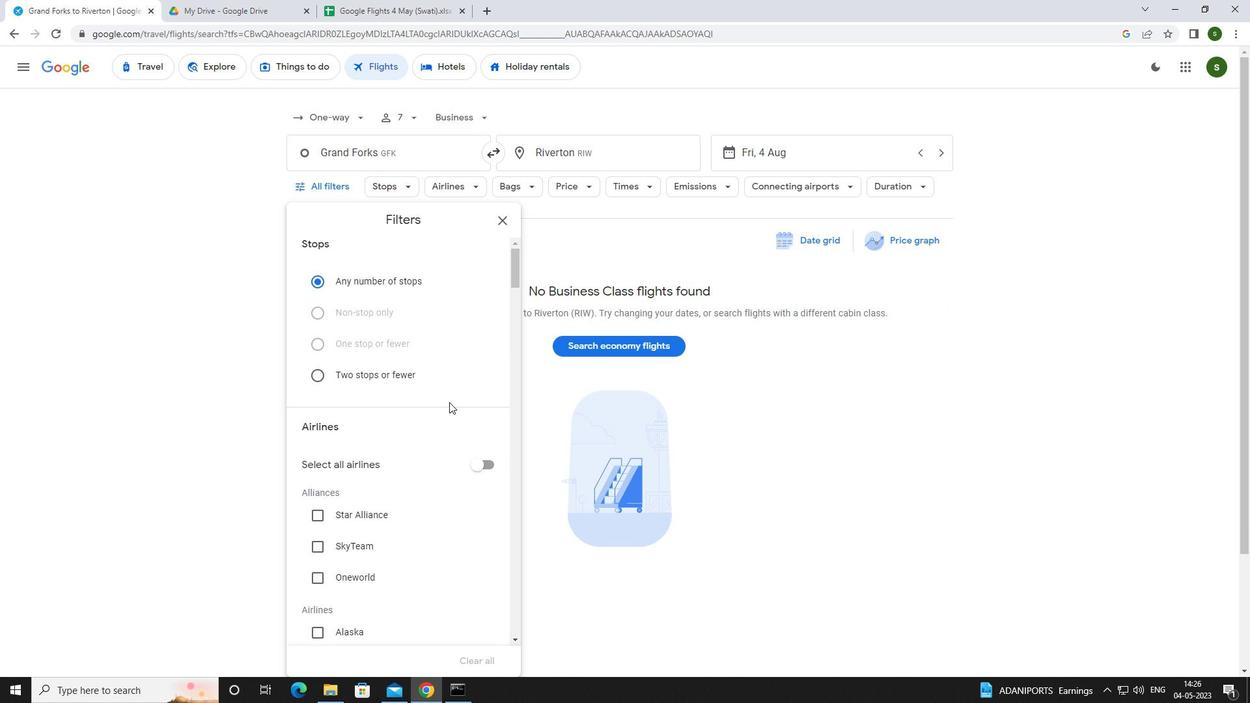
Action: Mouse scrolled (447, 399) with delta (0, 0)
Screenshot: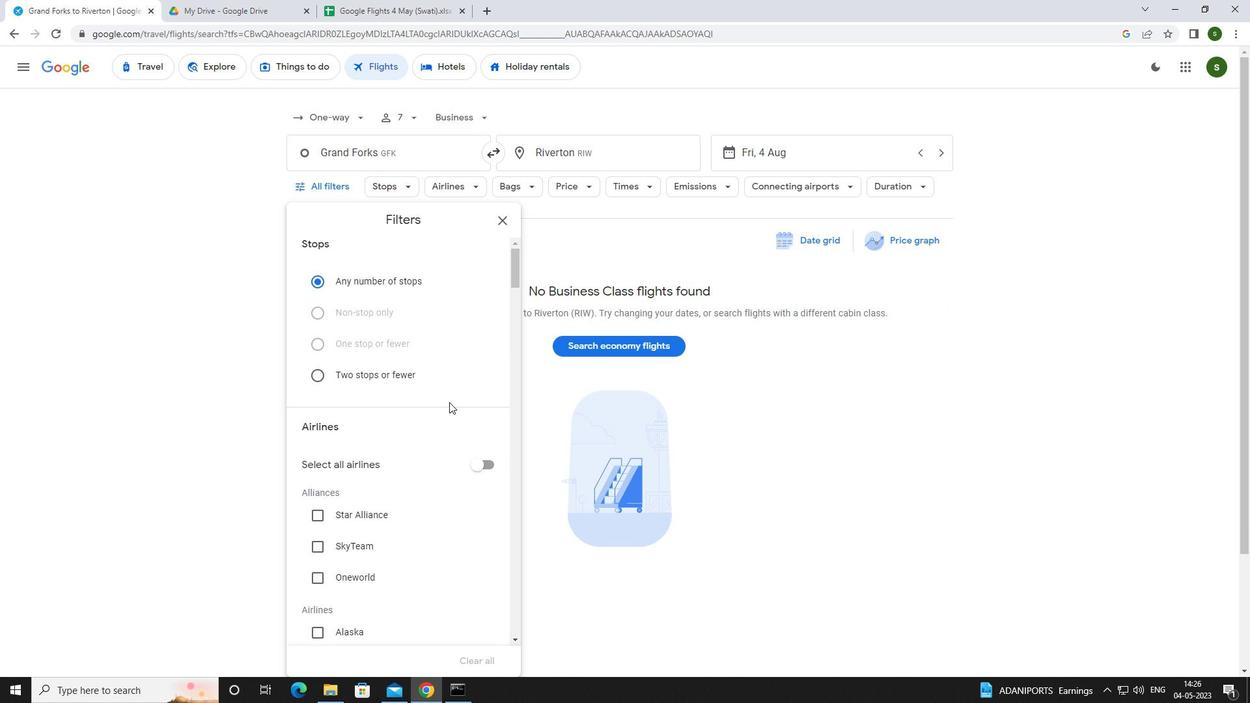 
Action: Mouse moved to (445, 400)
Screenshot: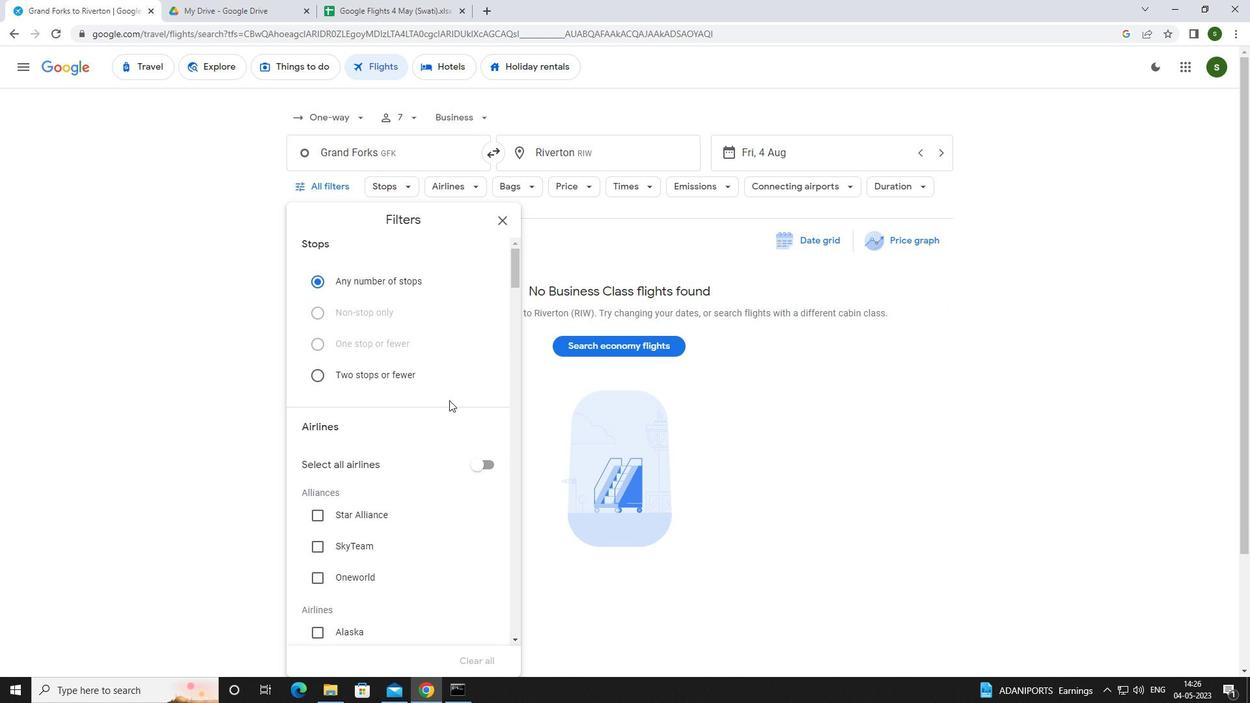 
Action: Mouse scrolled (445, 399) with delta (0, 0)
Screenshot: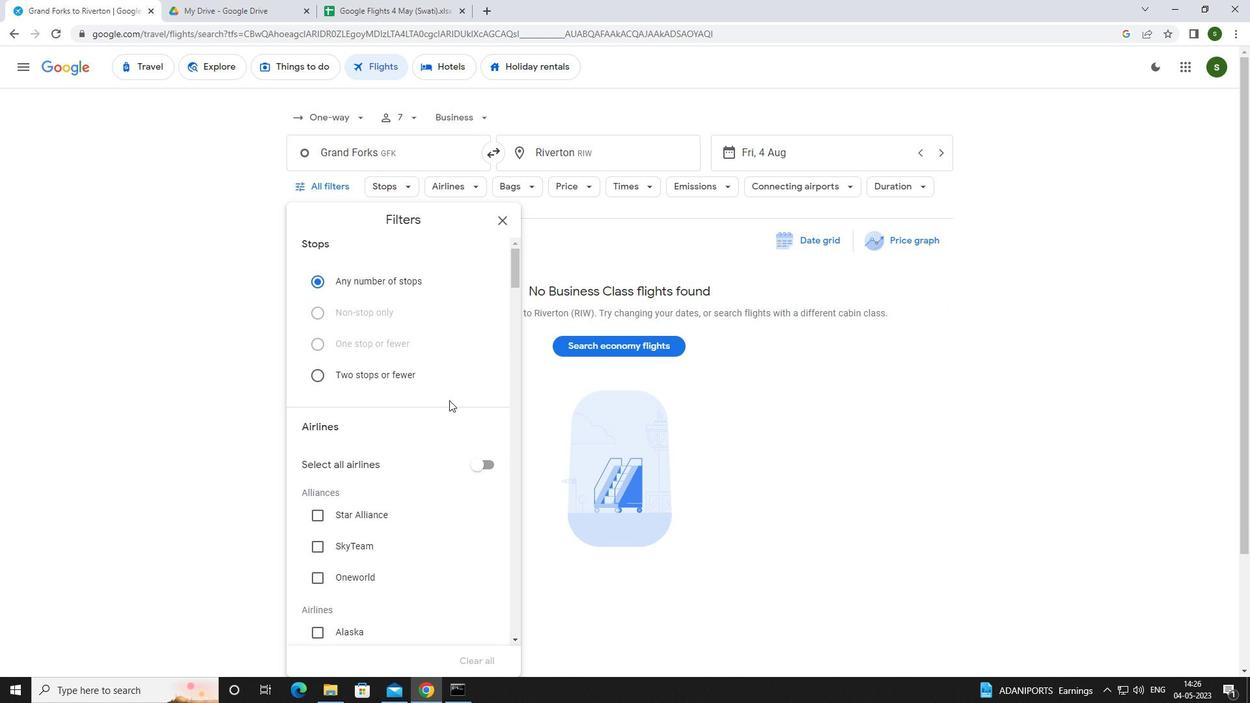 
Action: Mouse scrolled (445, 399) with delta (0, 0)
Screenshot: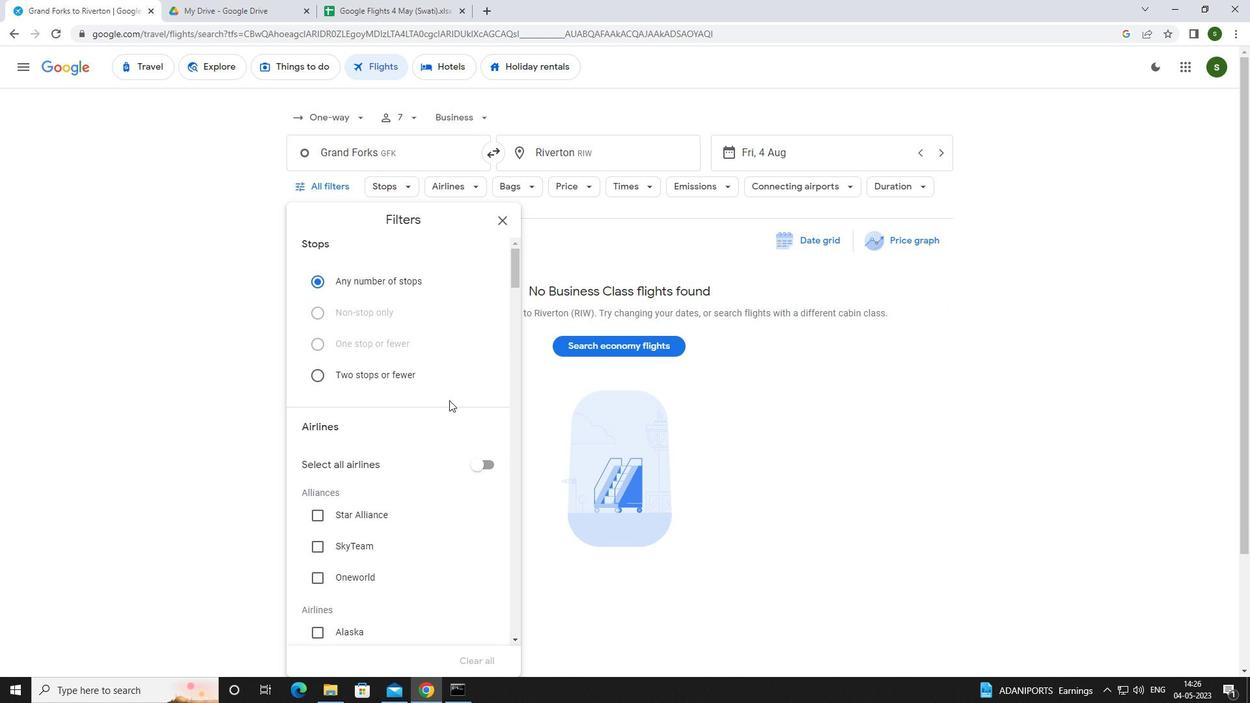 
Action: Mouse scrolled (445, 399) with delta (0, 0)
Screenshot: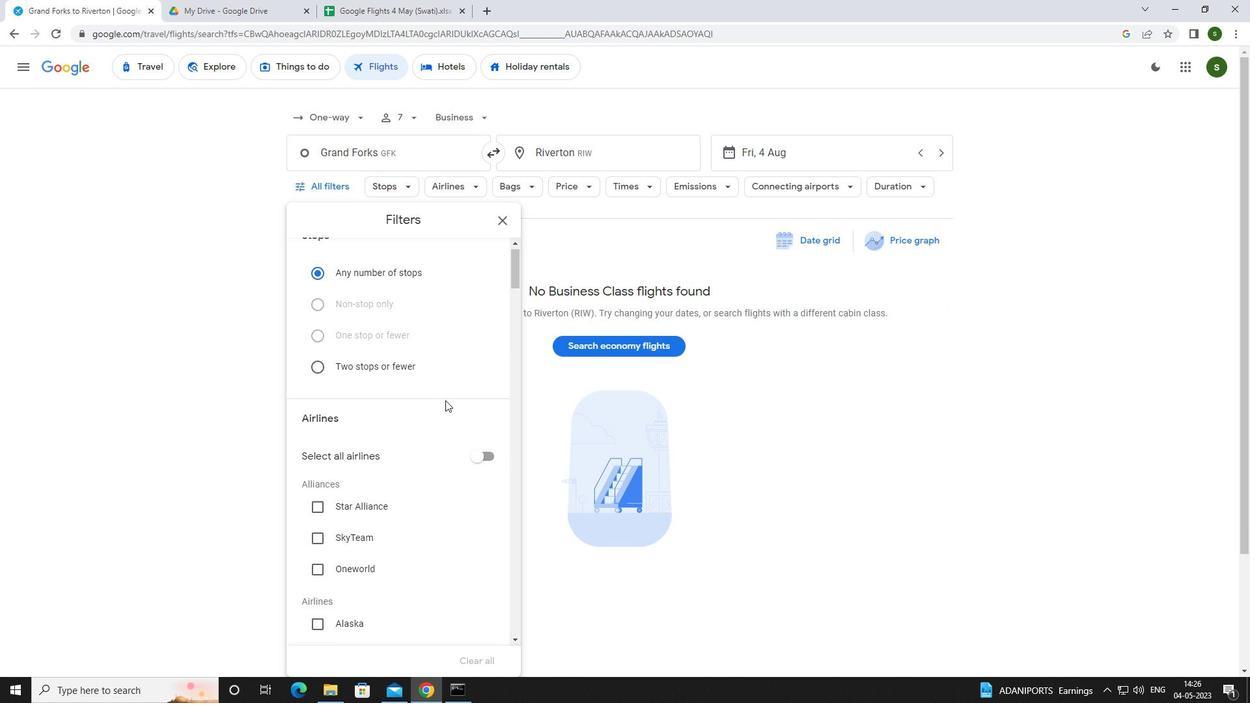 
Action: Mouse scrolled (445, 399) with delta (0, 0)
Screenshot: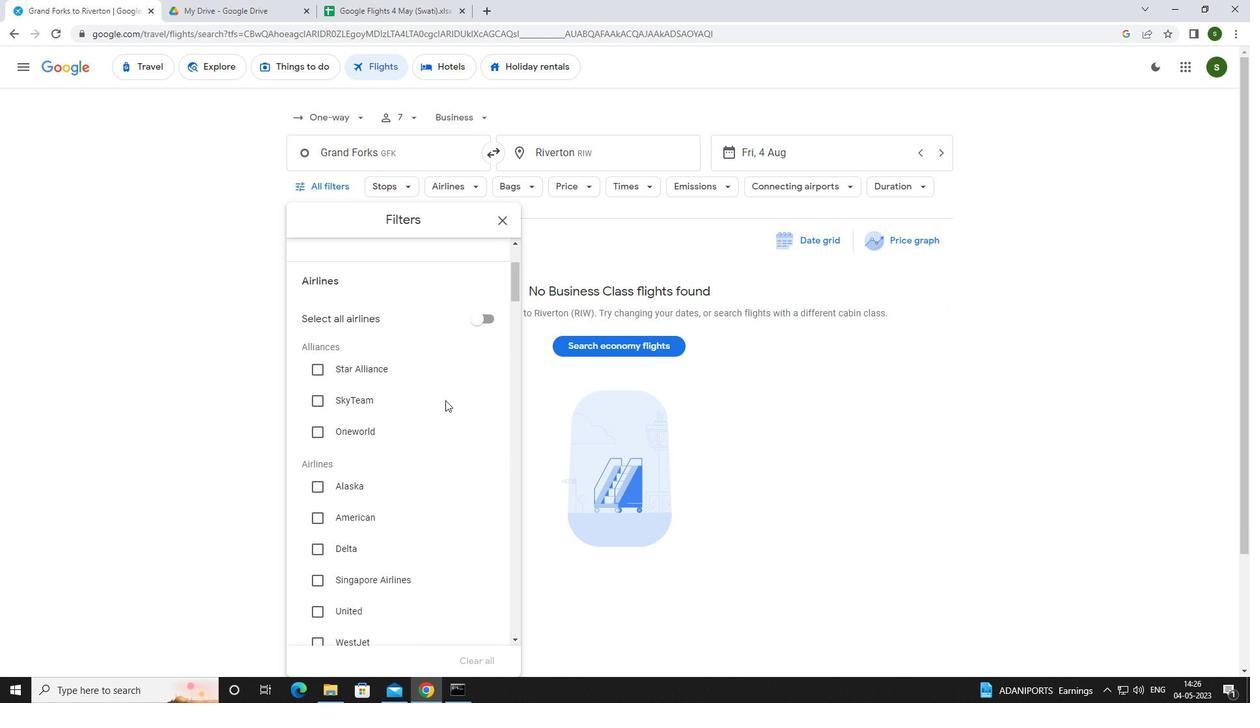 
Action: Mouse moved to (408, 407)
Screenshot: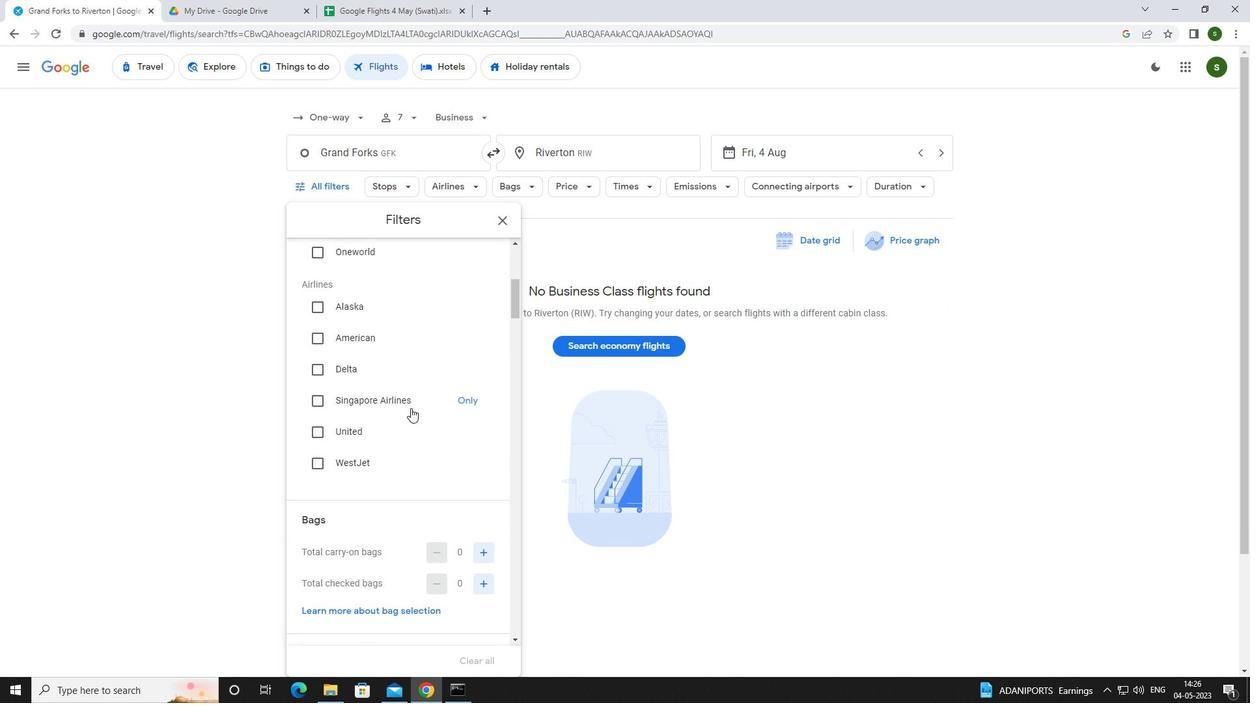 
Action: Mouse pressed left at (408, 407)
Screenshot: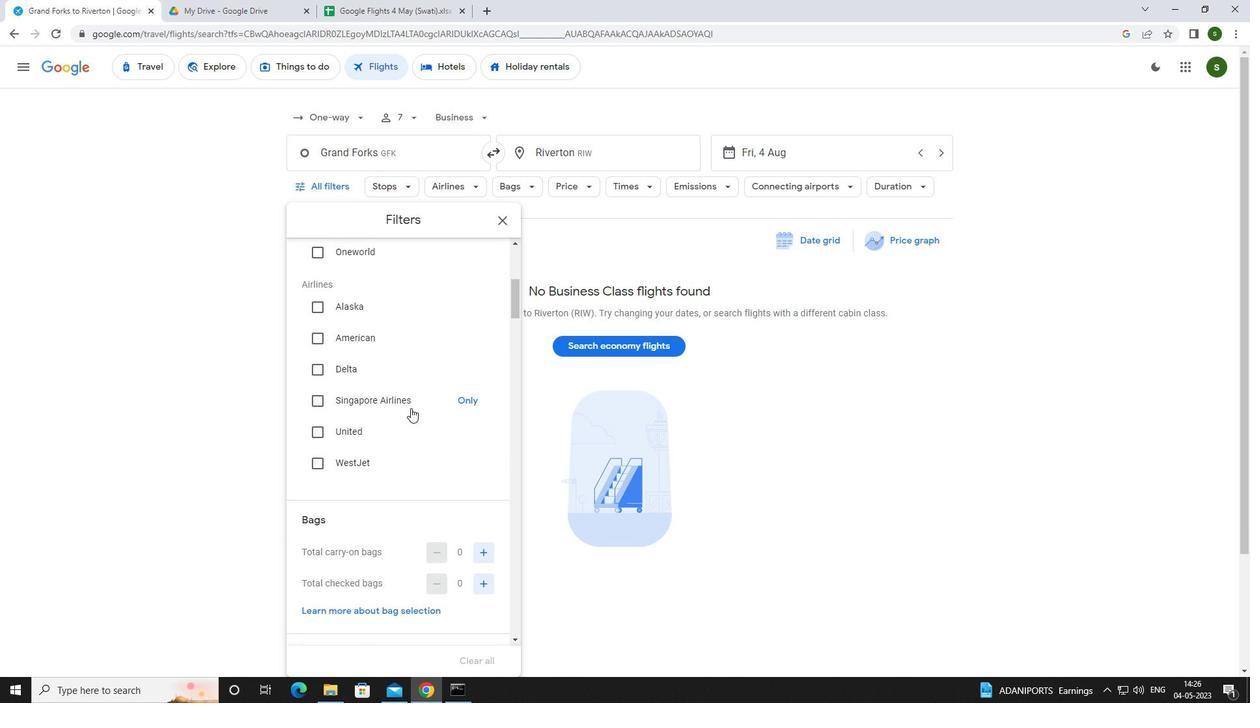 
Action: Mouse scrolled (408, 406) with delta (0, 0)
Screenshot: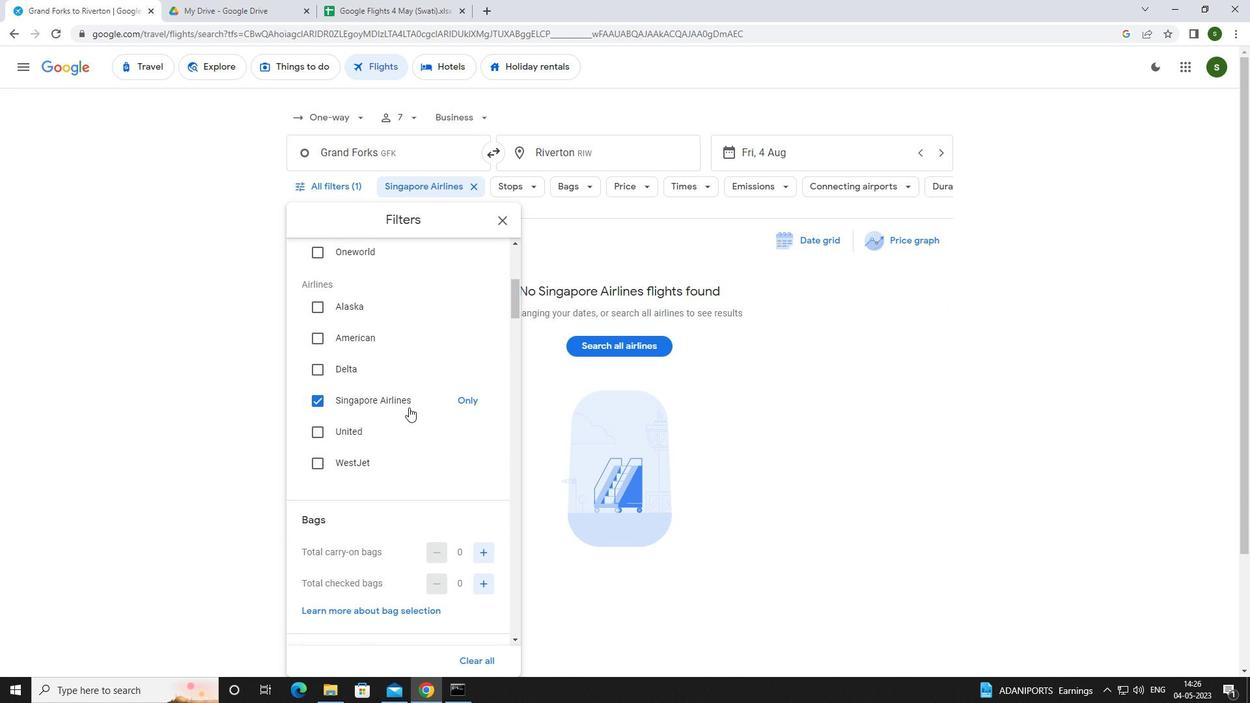
Action: Mouse scrolled (408, 406) with delta (0, 0)
Screenshot: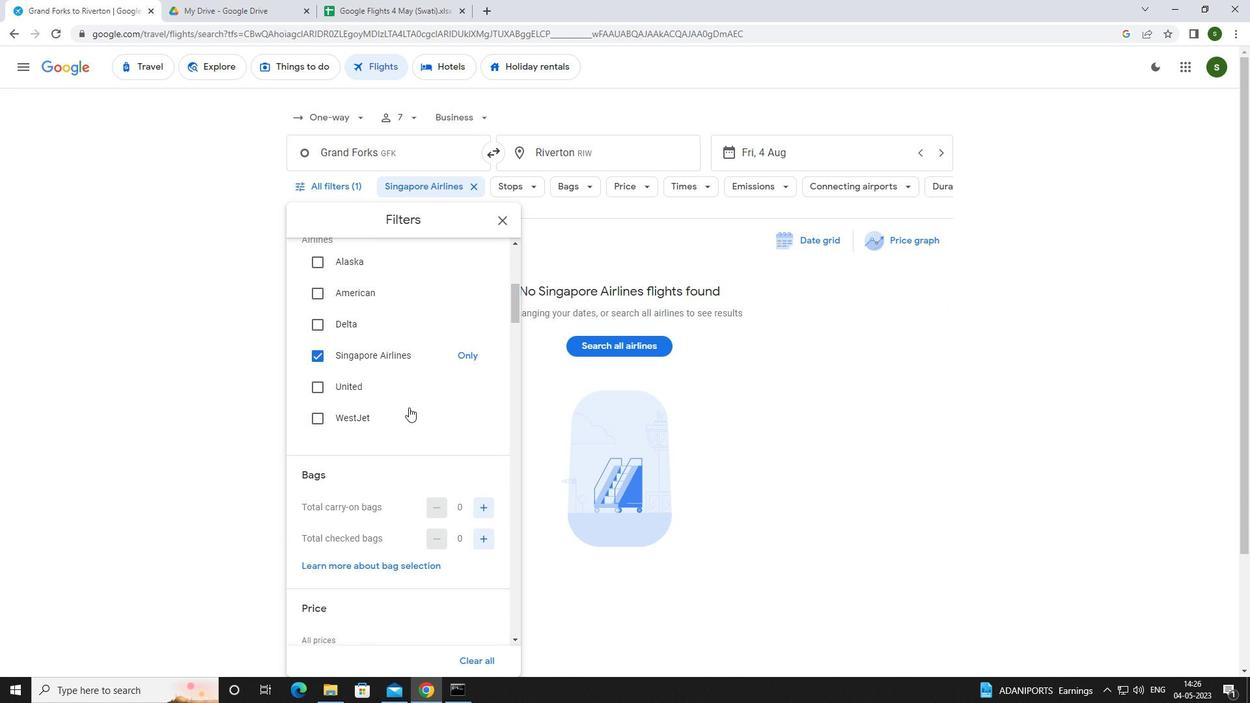 
Action: Mouse scrolled (408, 406) with delta (0, 0)
Screenshot: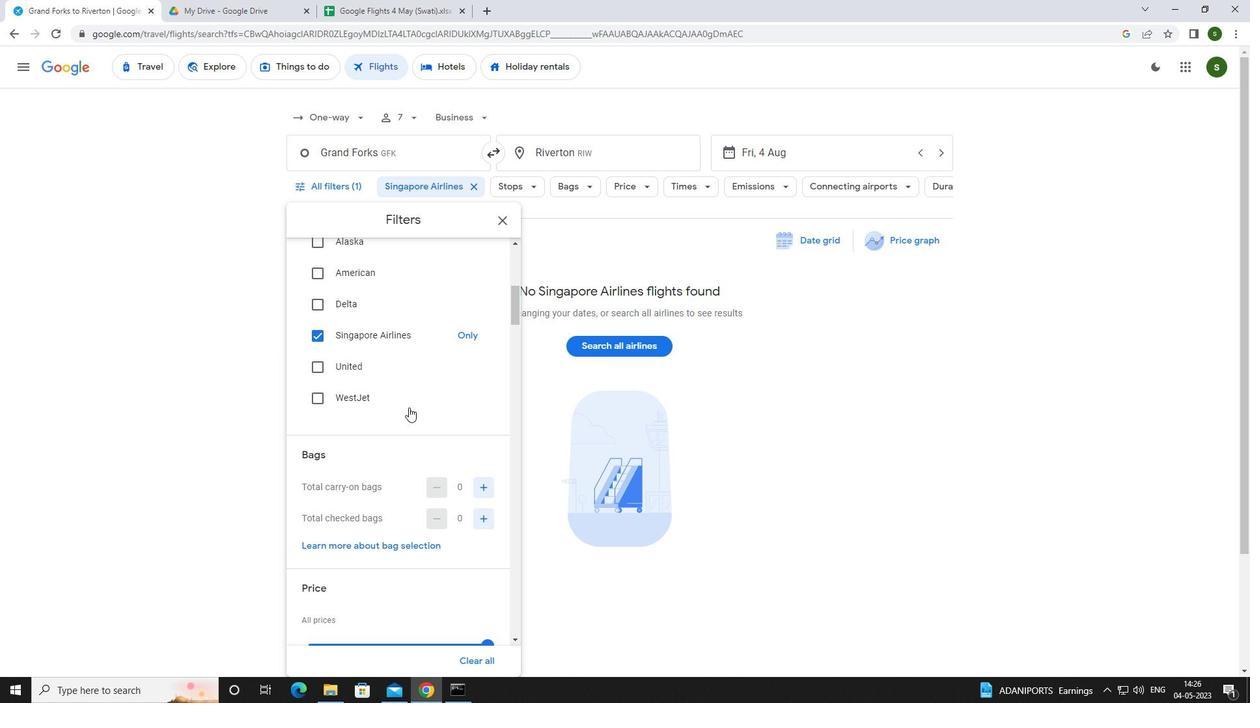 
Action: Mouse moved to (490, 515)
Screenshot: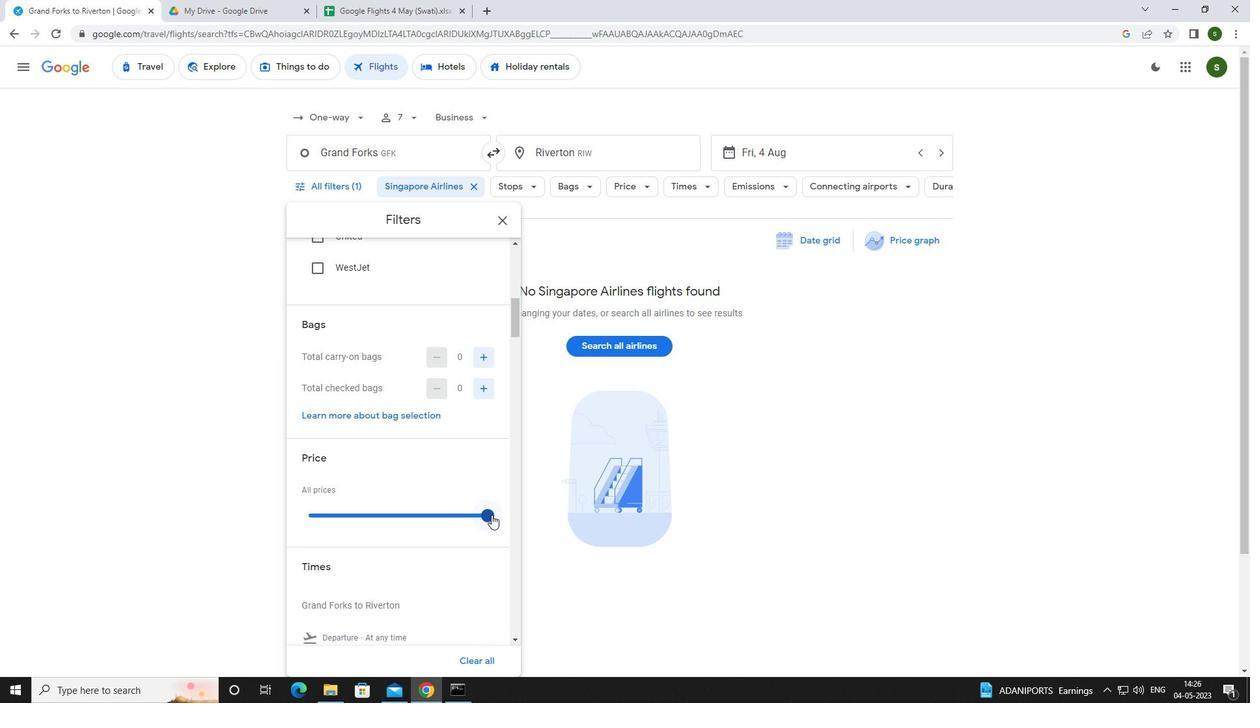 
Action: Mouse pressed left at (490, 515)
Screenshot: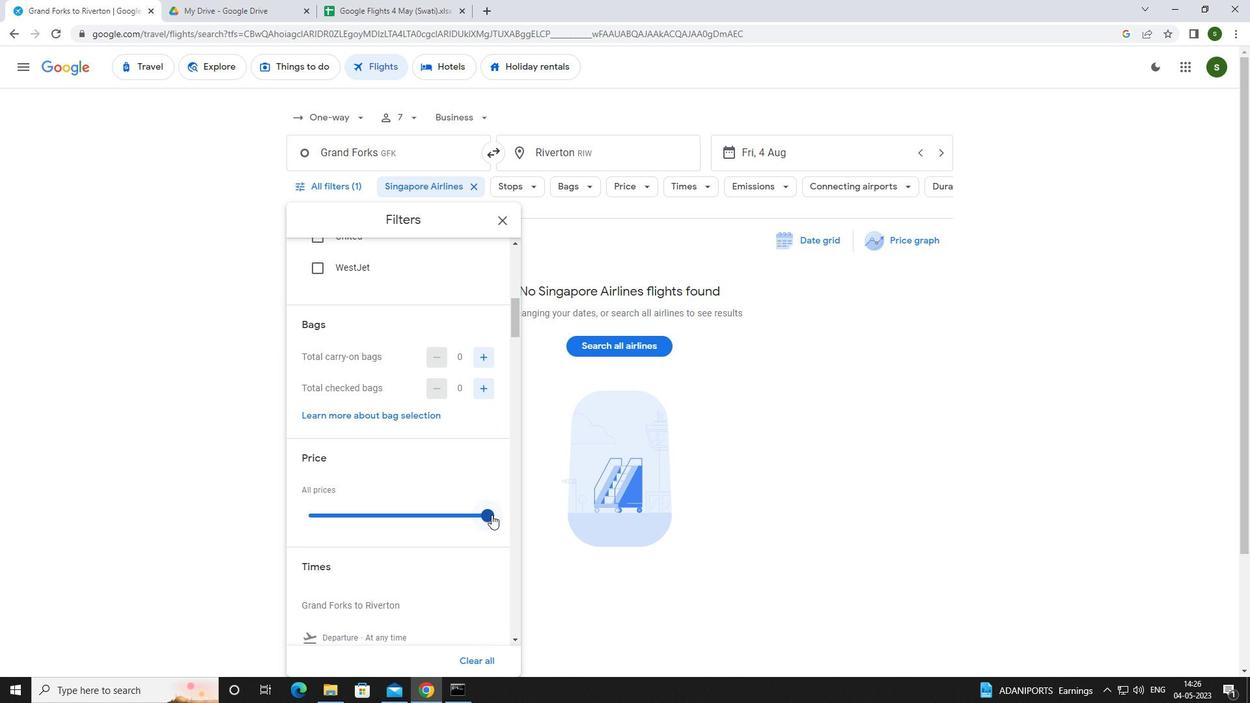 
Action: Mouse scrolled (490, 514) with delta (0, 0)
Screenshot: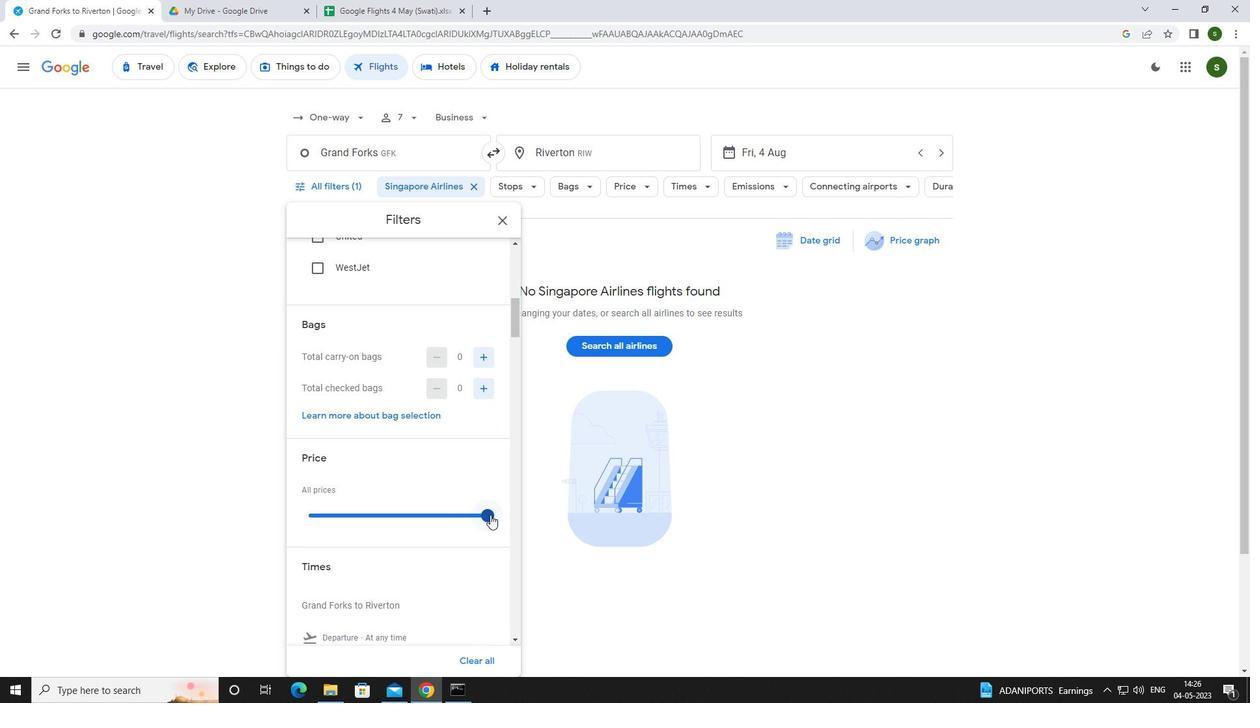 
Action: Mouse moved to (306, 595)
Screenshot: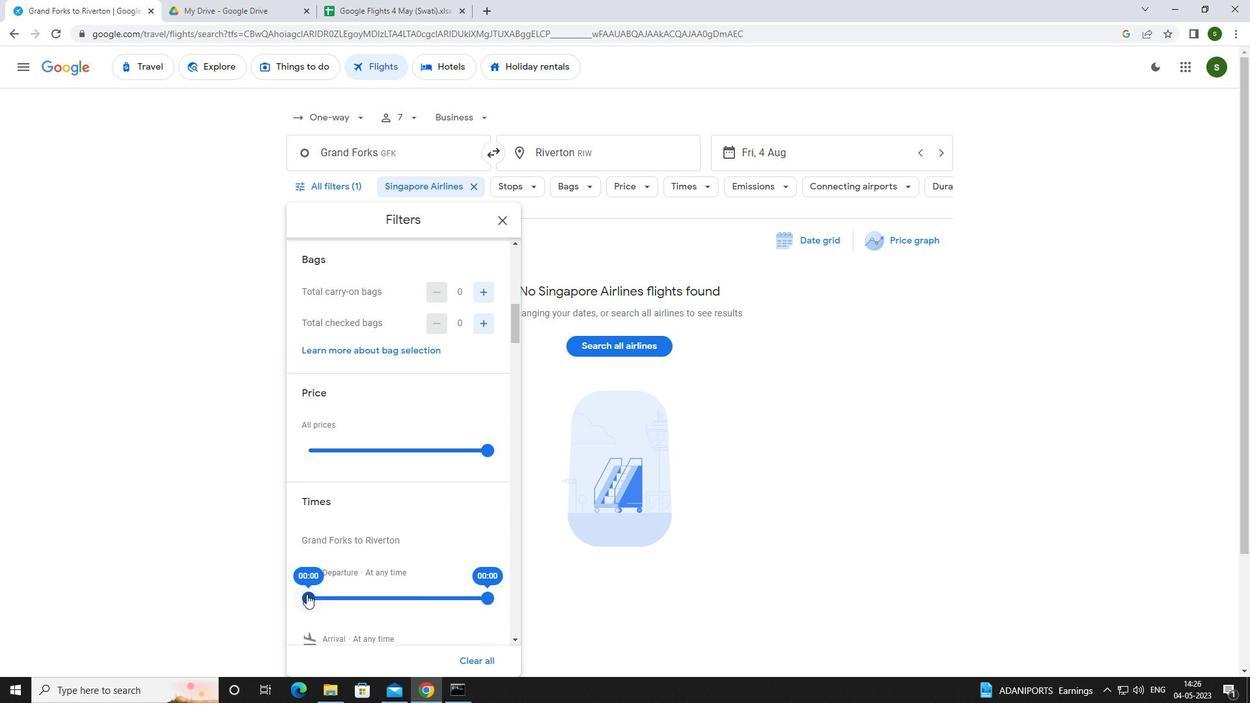 
Action: Mouse pressed left at (306, 595)
Screenshot: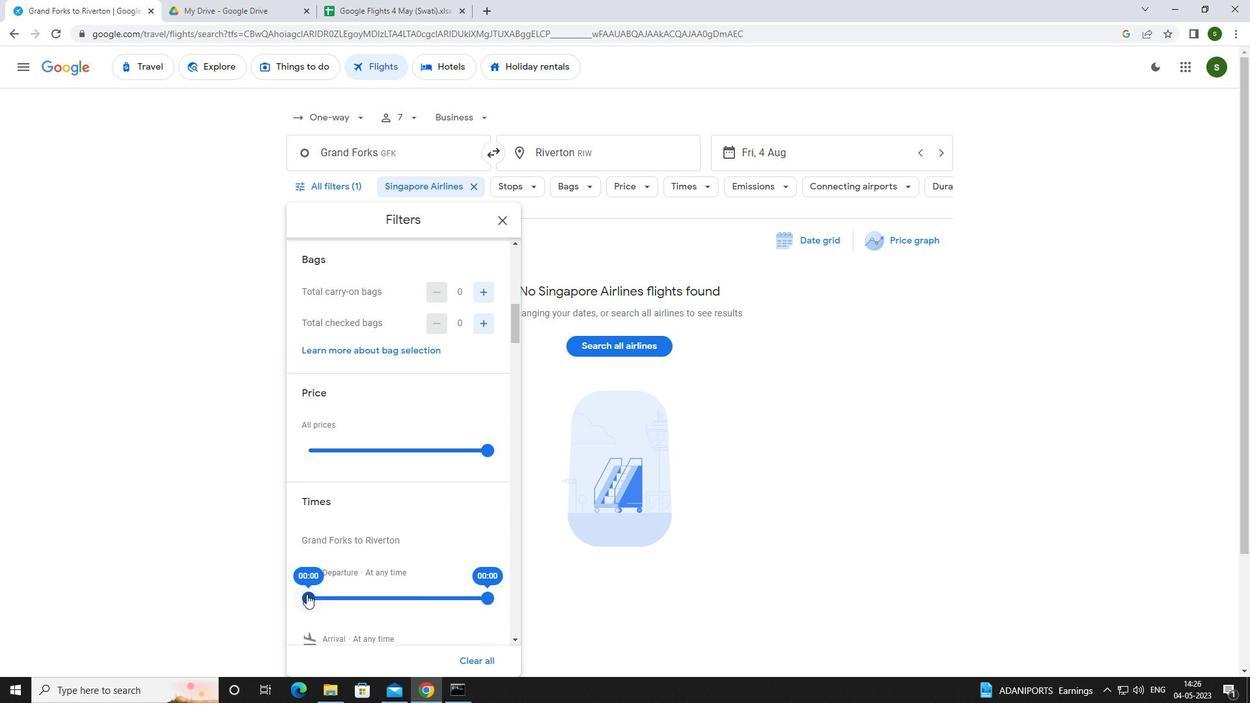 
Action: Mouse moved to (800, 523)
Screenshot: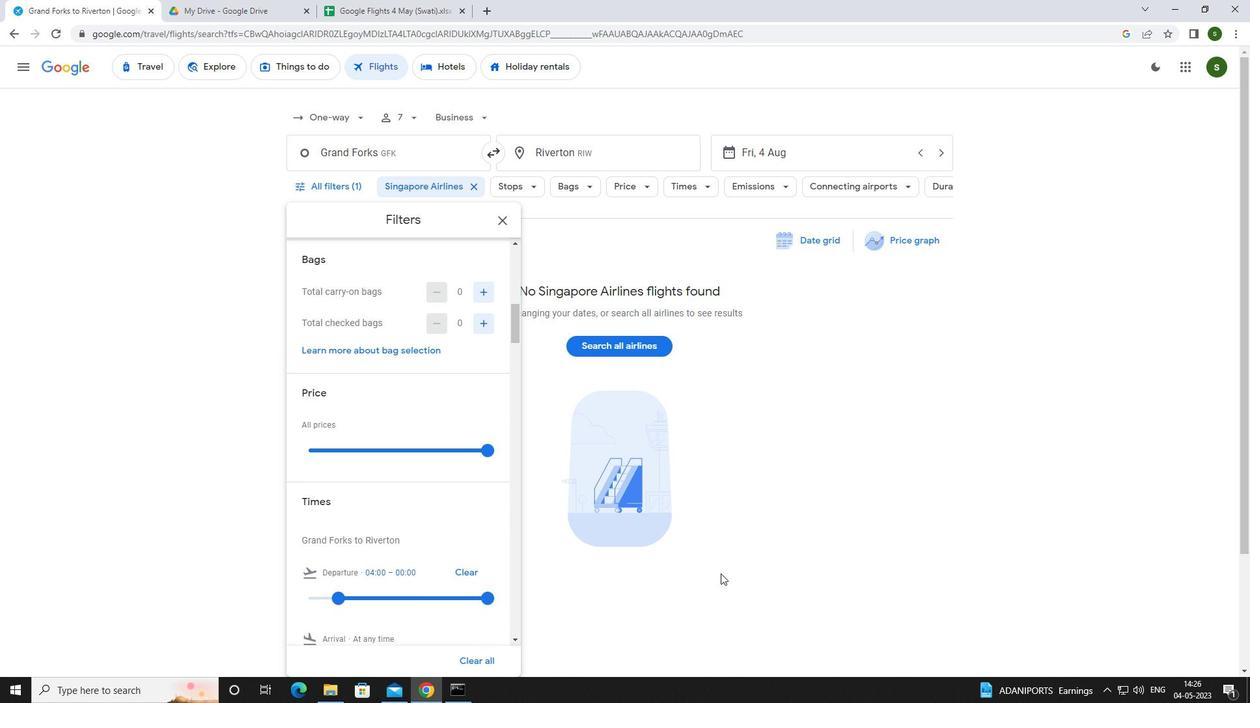 
Action: Mouse pressed left at (800, 523)
Screenshot: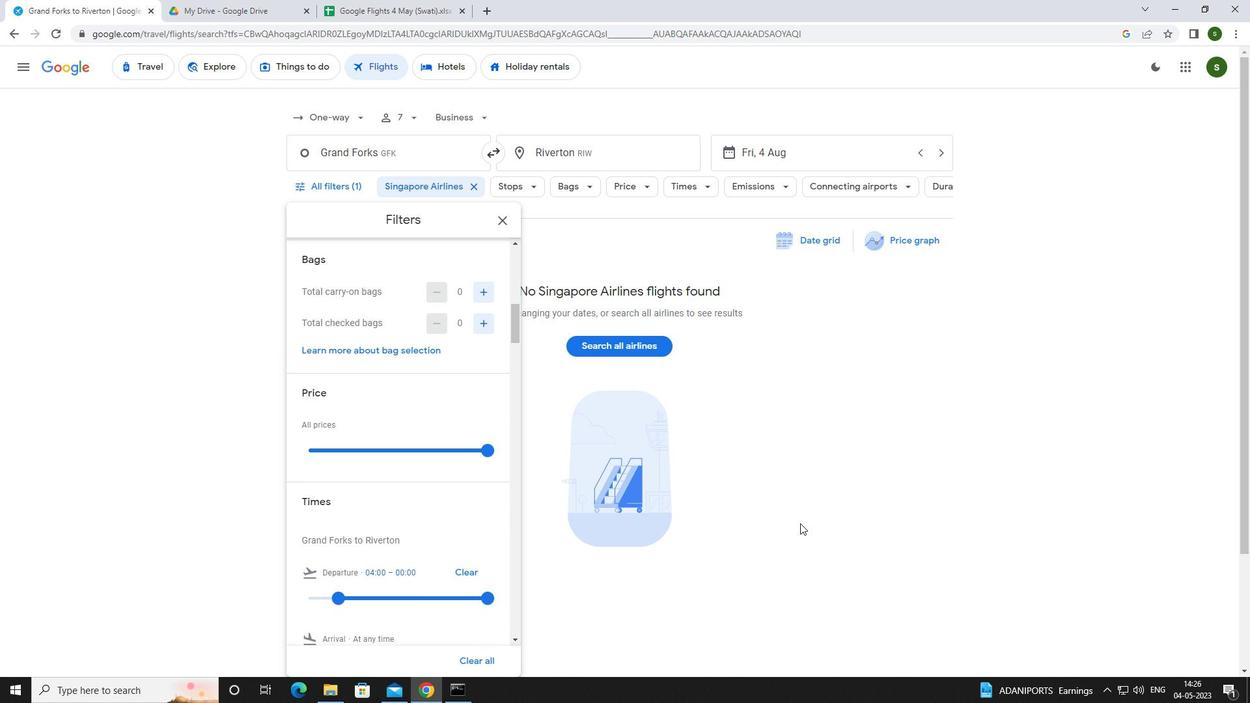 
Action: Mouse moved to (800, 519)
Screenshot: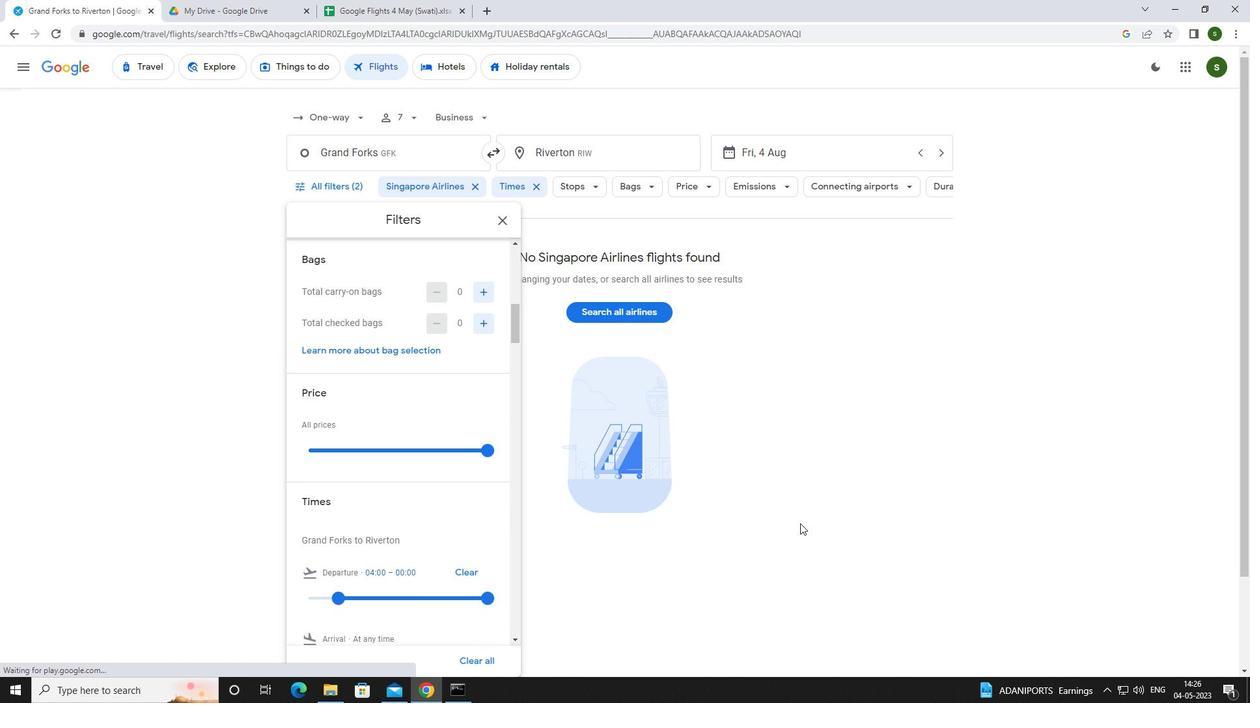 
